 Task: Look for space in Santos, Brazil from 5th June, 2023 to 16th June, 2023 for 2 adults in price range Rs.7000 to Rs.15000. Place can be entire place with 1  bedroom having 1 bed and 1 bathroom. Property type can be hotel. Booking option can be shelf check-in. Required host language is Spanish.
Action: Mouse moved to (411, 112)
Screenshot: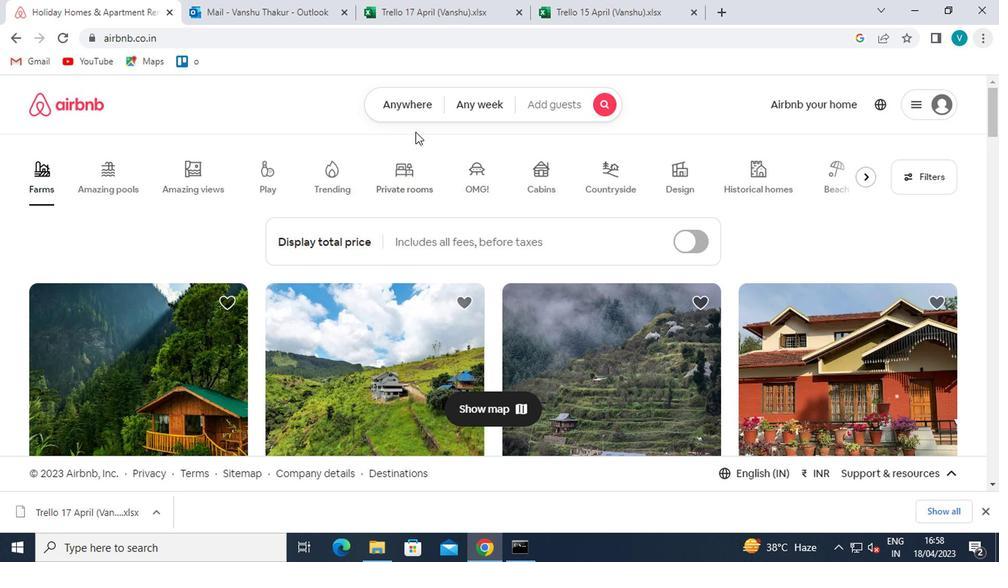 
Action: Mouse pressed left at (411, 112)
Screenshot: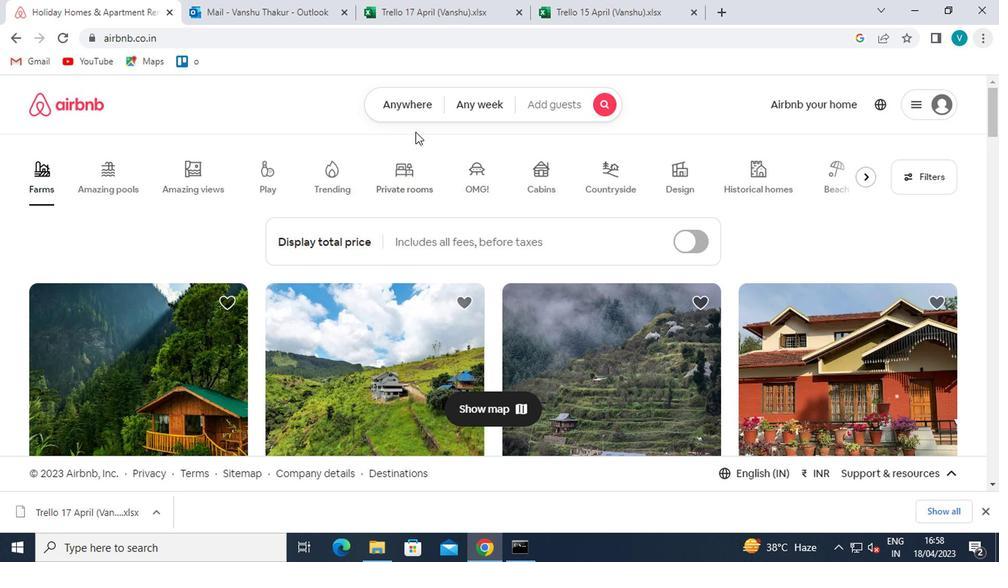 
Action: Mouse moved to (354, 166)
Screenshot: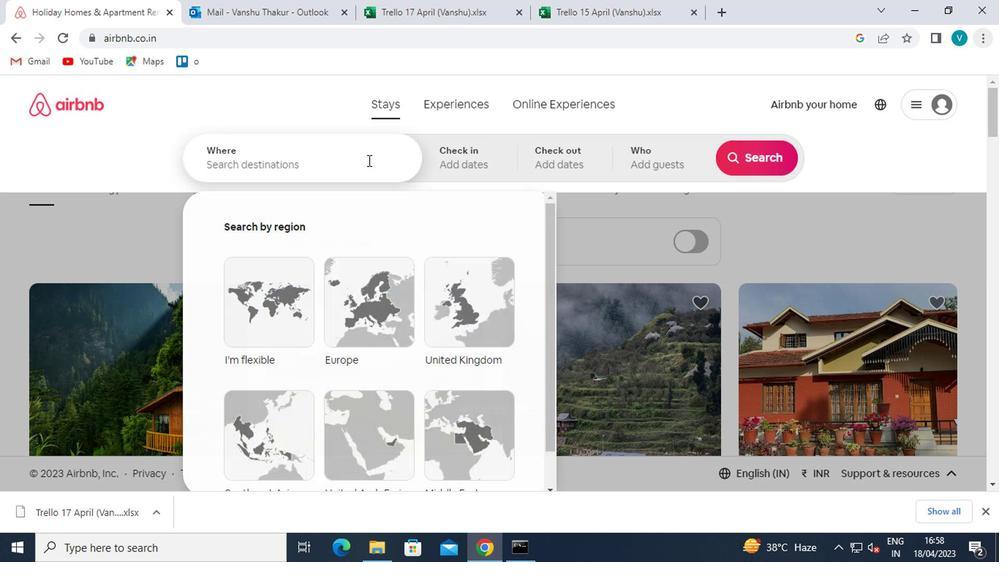 
Action: Mouse pressed left at (354, 166)
Screenshot: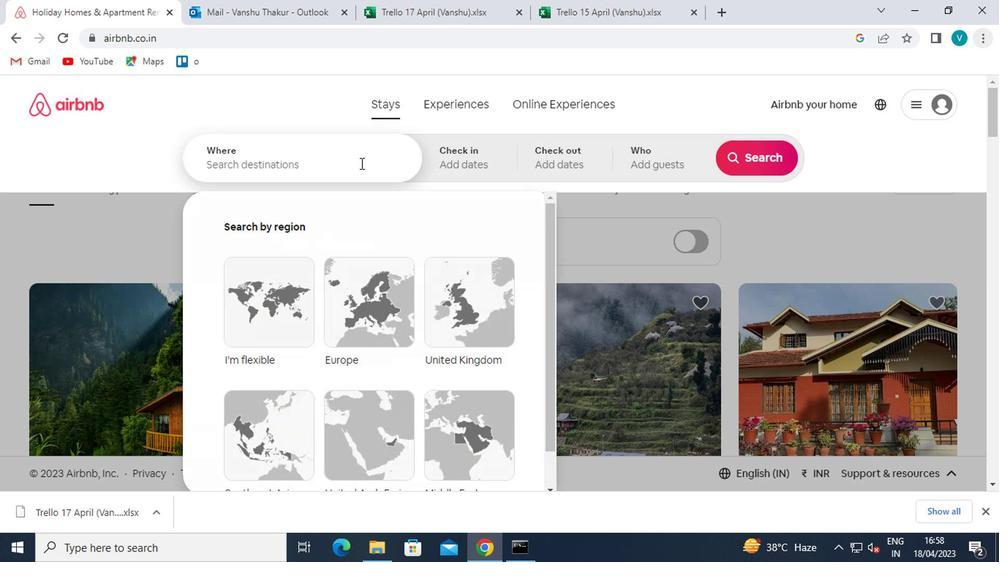 
Action: Key pressed <Key.shift>SANTOS
Screenshot: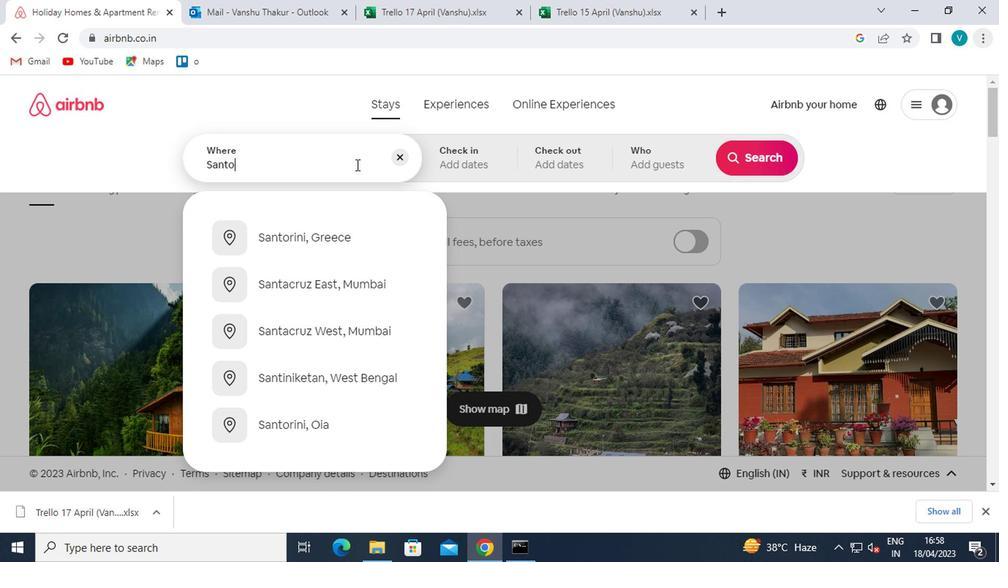 
Action: Mouse moved to (309, 245)
Screenshot: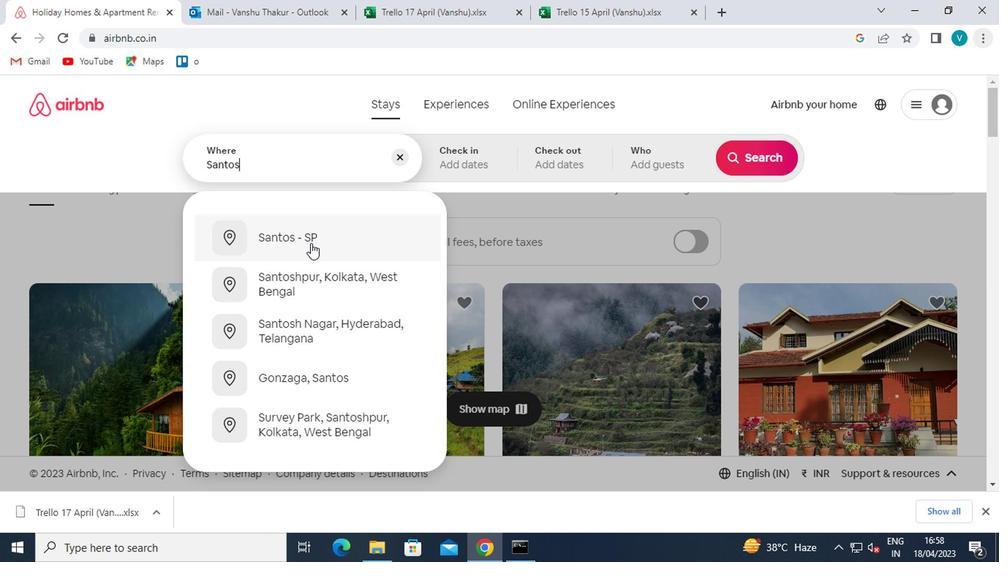 
Action: Mouse pressed left at (309, 245)
Screenshot: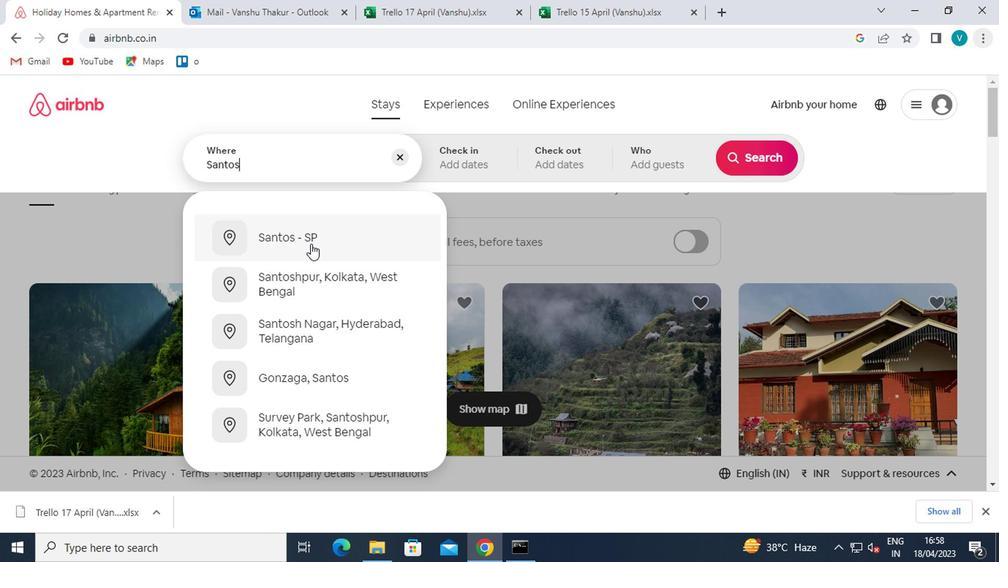 
Action: Mouse moved to (566, 167)
Screenshot: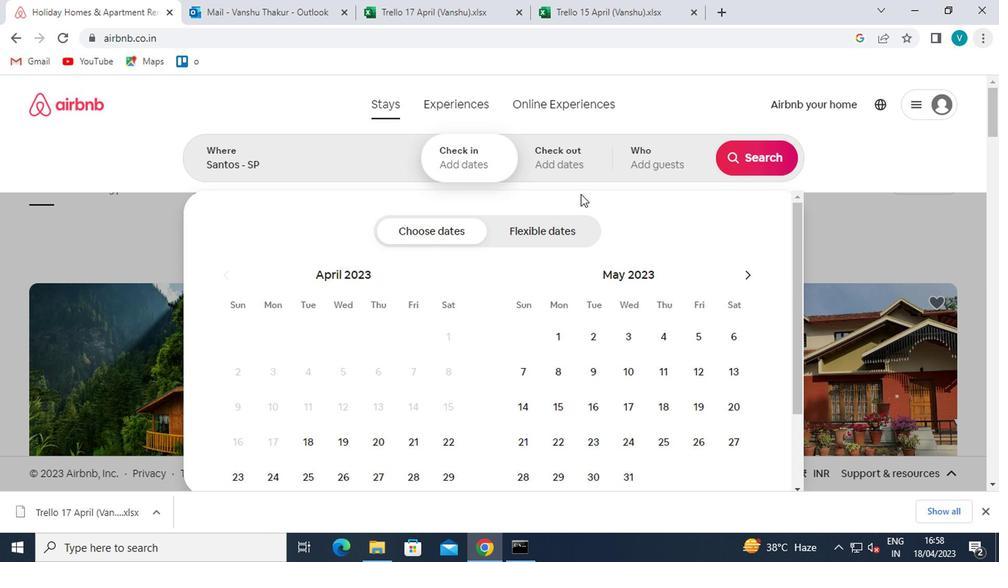 
Action: Mouse pressed left at (566, 167)
Screenshot: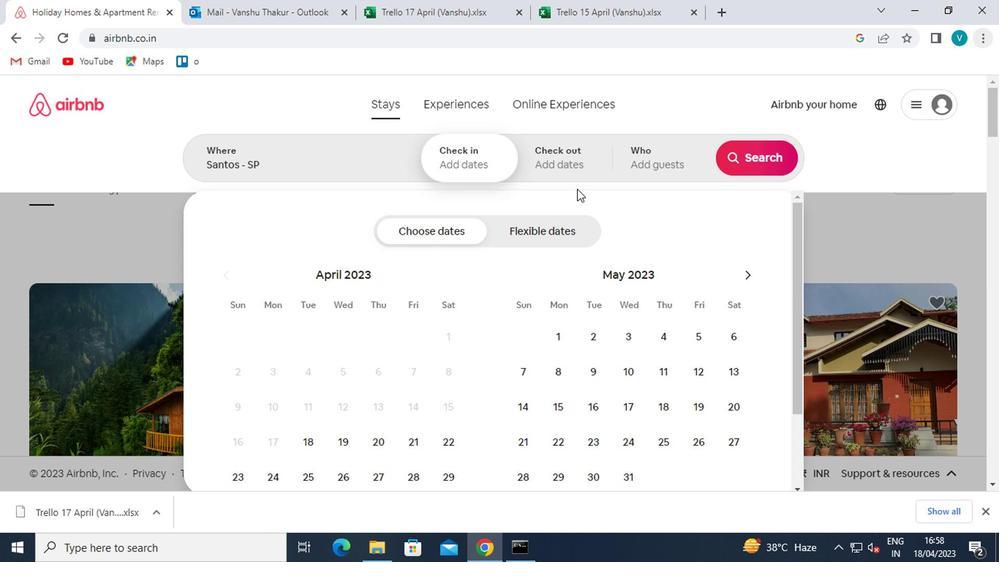 
Action: Mouse moved to (740, 270)
Screenshot: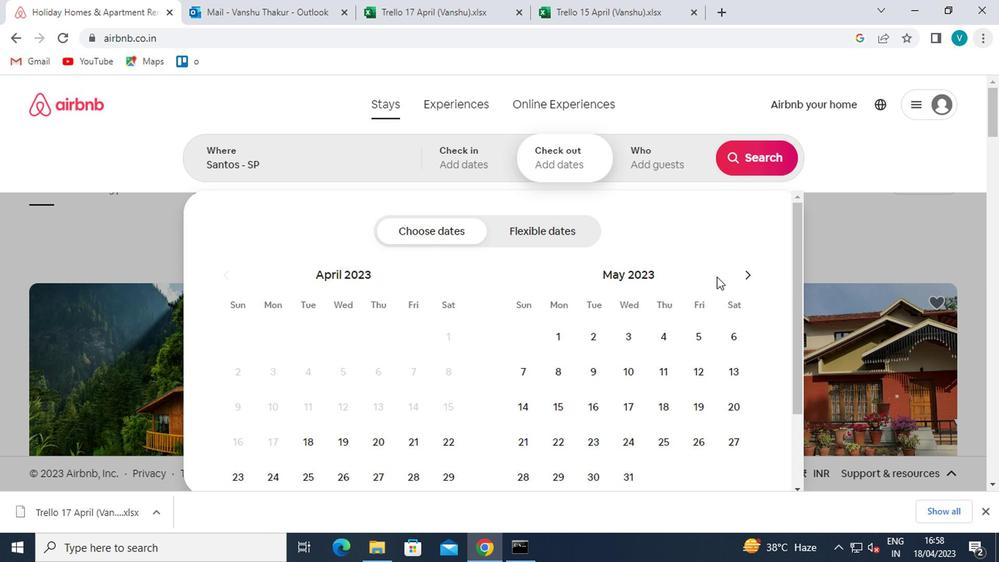 
Action: Mouse pressed left at (740, 270)
Screenshot: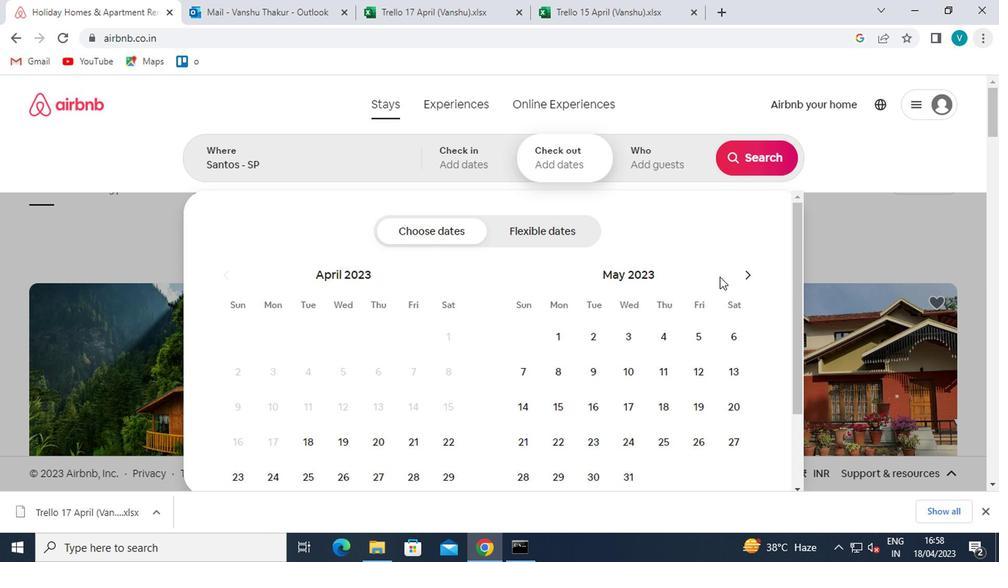 
Action: Mouse moved to (559, 370)
Screenshot: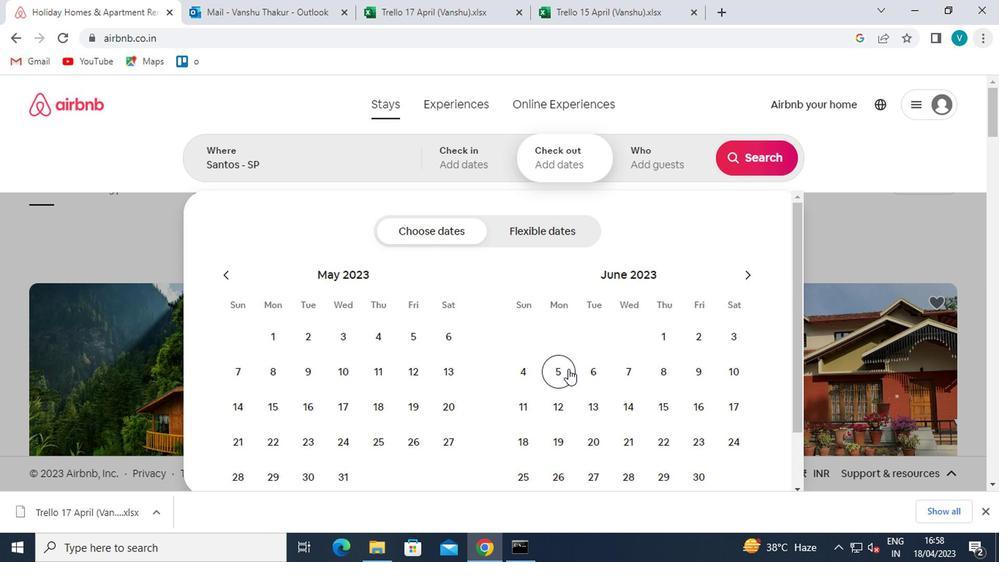
Action: Mouse pressed left at (559, 370)
Screenshot: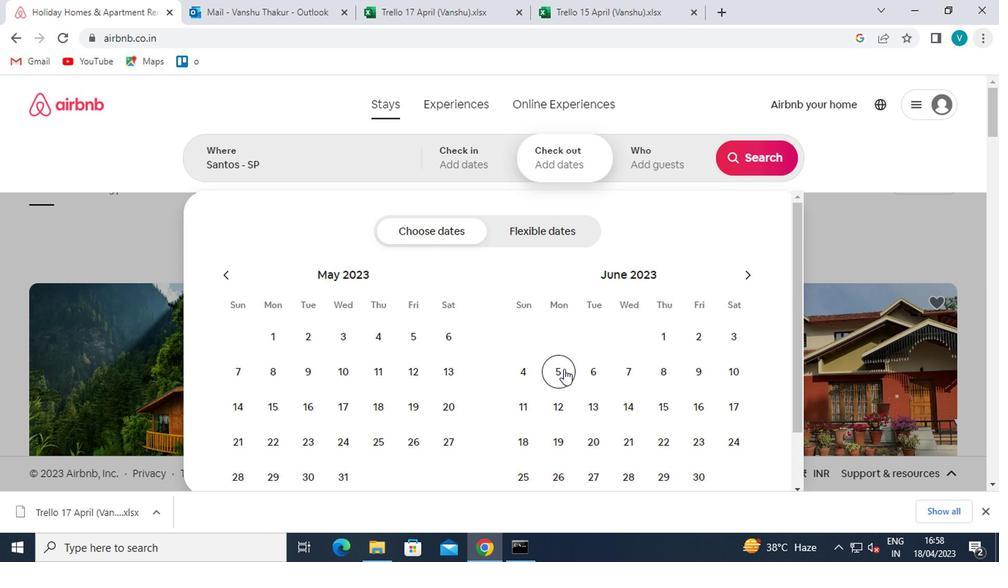 
Action: Mouse moved to (688, 404)
Screenshot: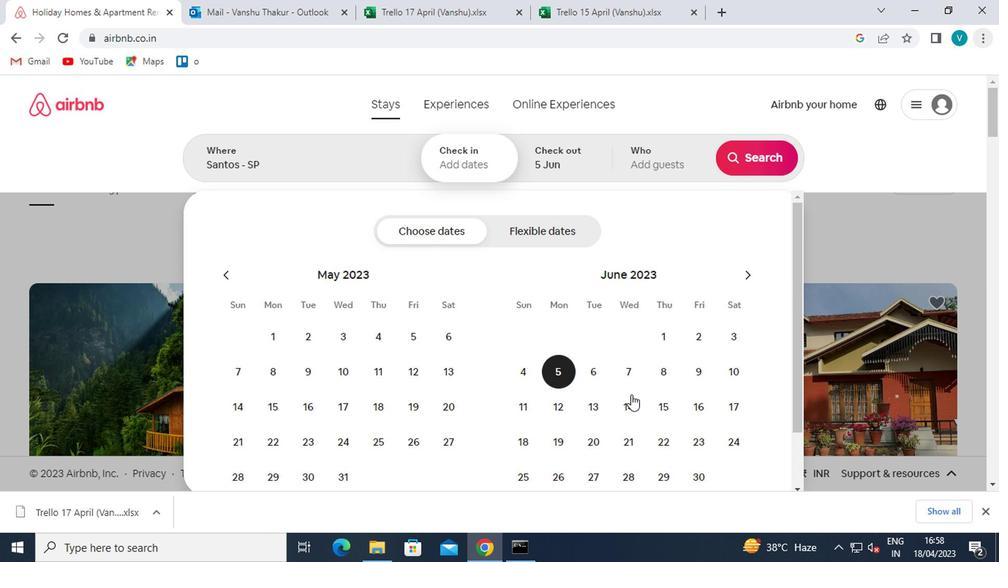 
Action: Mouse pressed left at (688, 404)
Screenshot: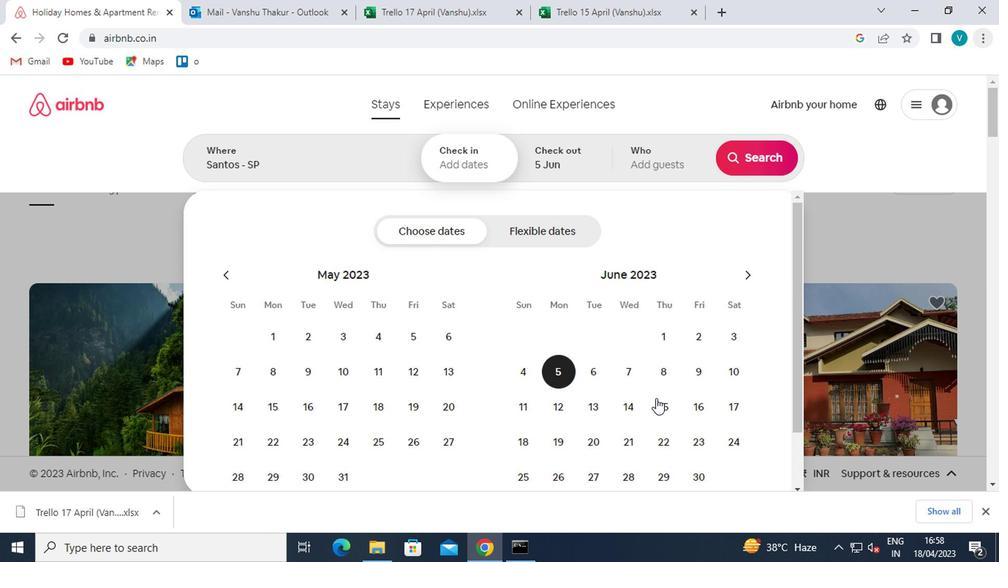 
Action: Mouse moved to (671, 157)
Screenshot: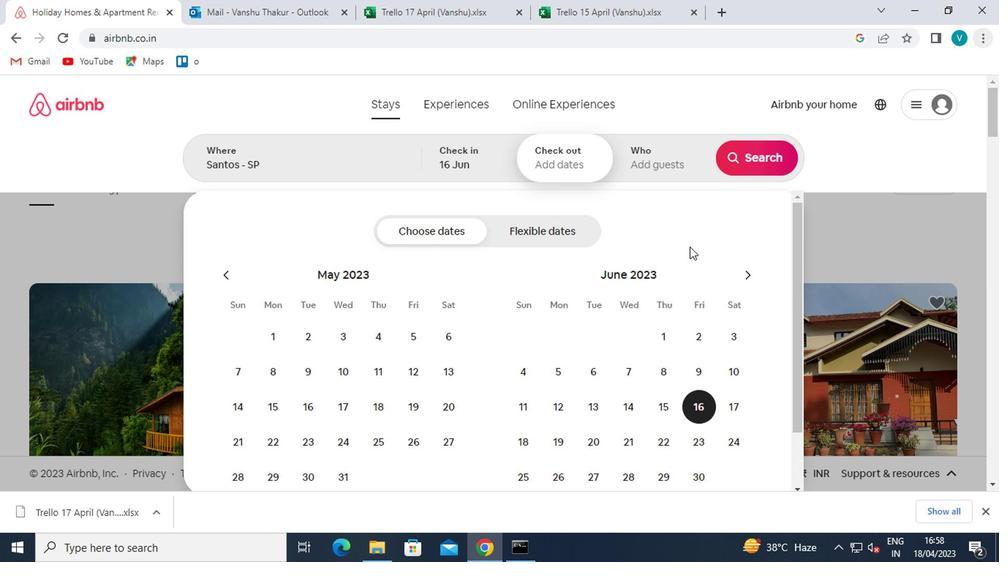 
Action: Mouse pressed left at (671, 157)
Screenshot: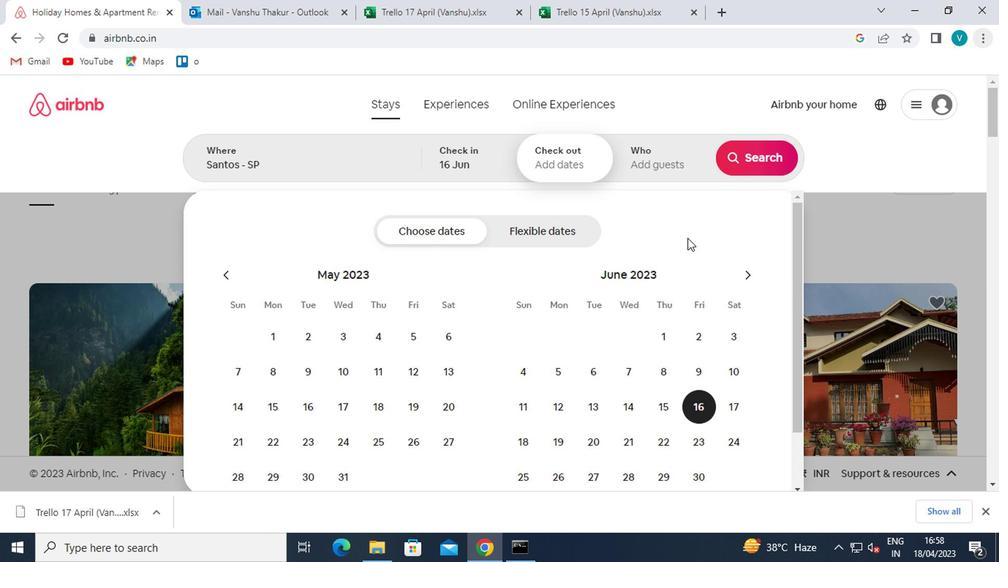 
Action: Mouse moved to (761, 236)
Screenshot: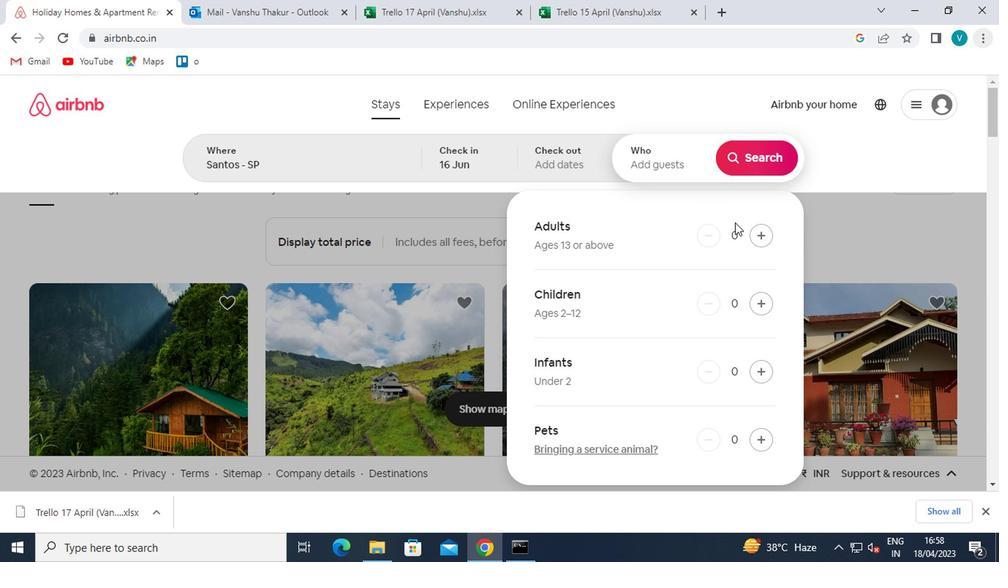 
Action: Mouse pressed left at (761, 236)
Screenshot: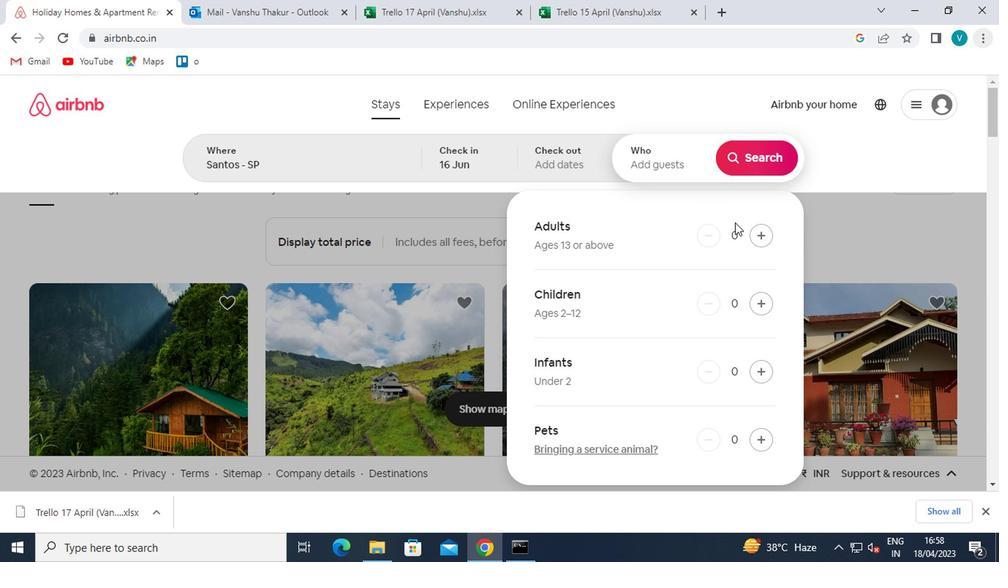 
Action: Mouse pressed left at (761, 236)
Screenshot: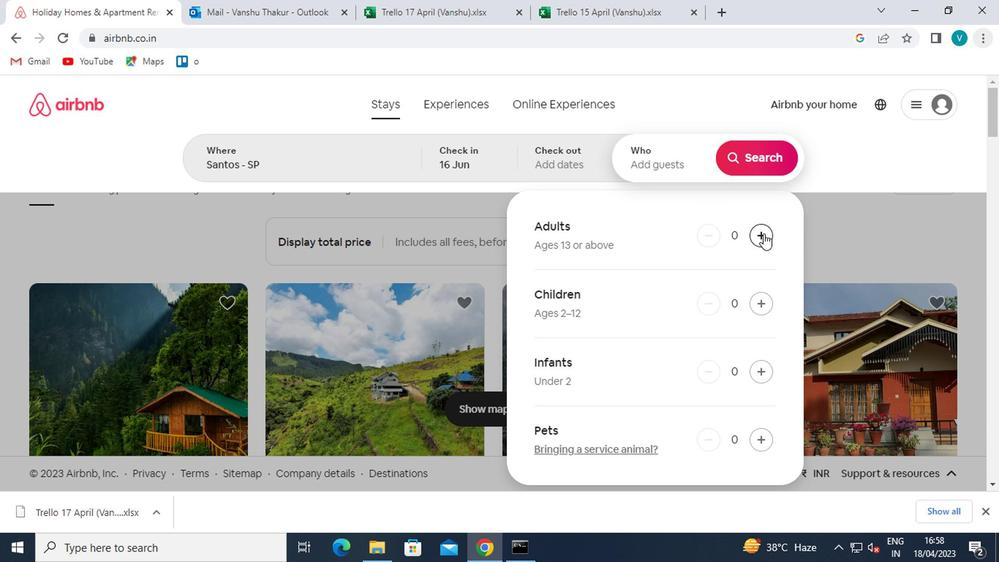 
Action: Mouse moved to (755, 167)
Screenshot: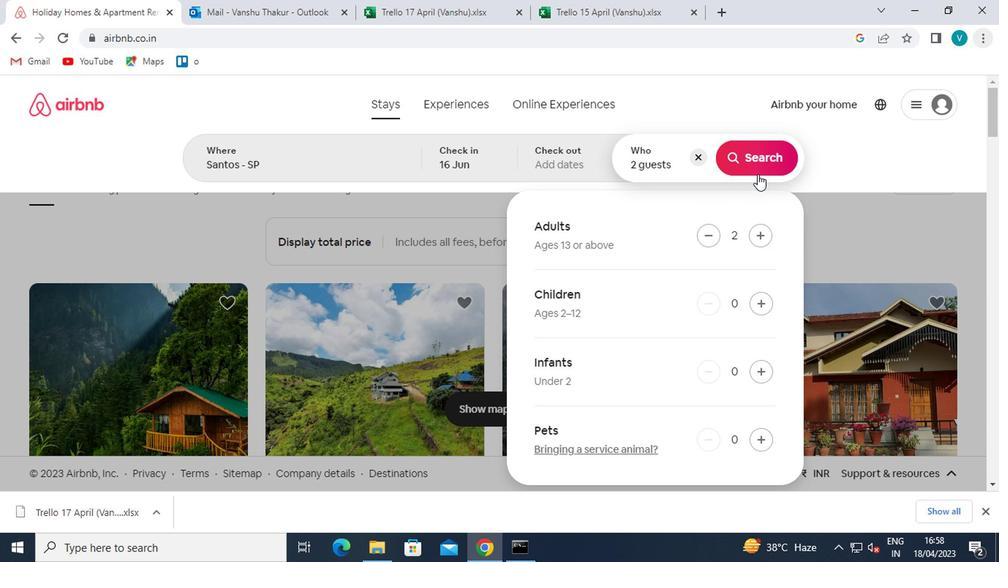 
Action: Mouse pressed left at (755, 167)
Screenshot: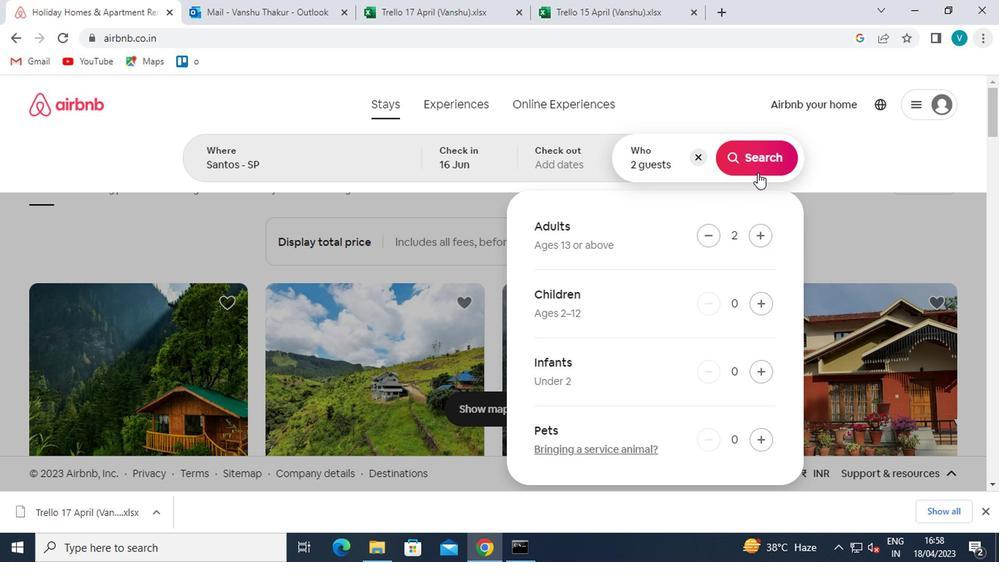 
Action: Mouse moved to (916, 169)
Screenshot: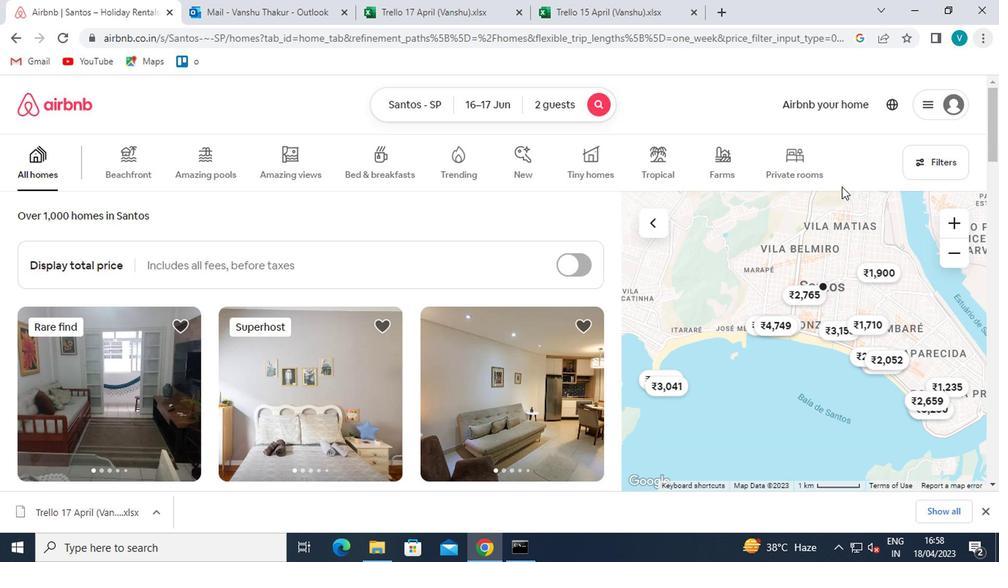 
Action: Mouse pressed left at (916, 169)
Screenshot: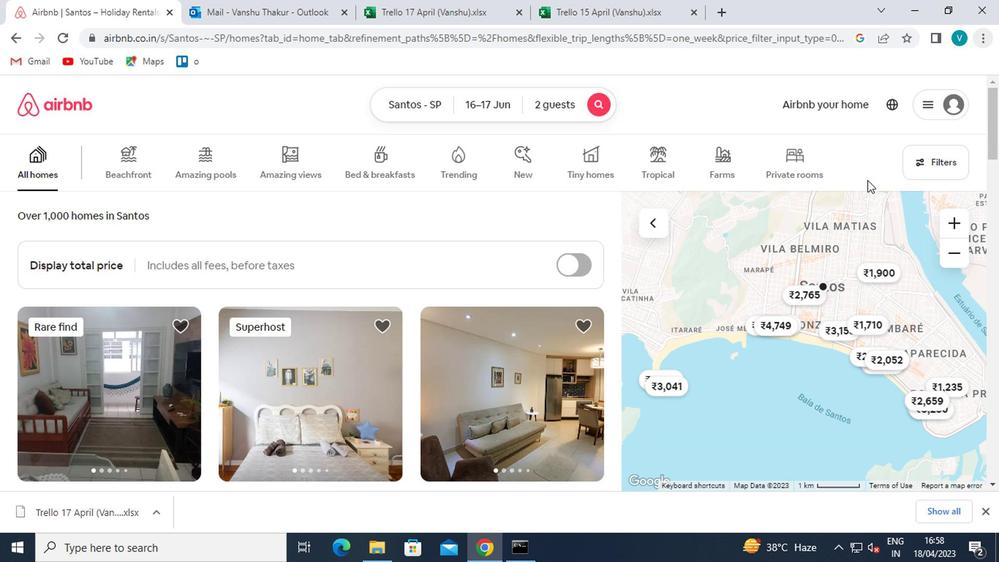 
Action: Mouse moved to (334, 347)
Screenshot: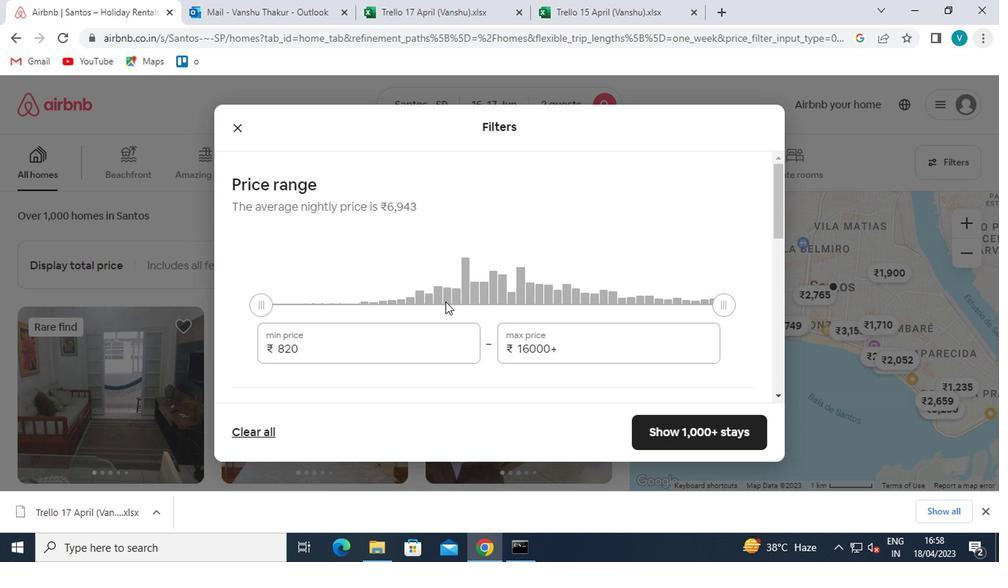 
Action: Mouse pressed left at (334, 347)
Screenshot: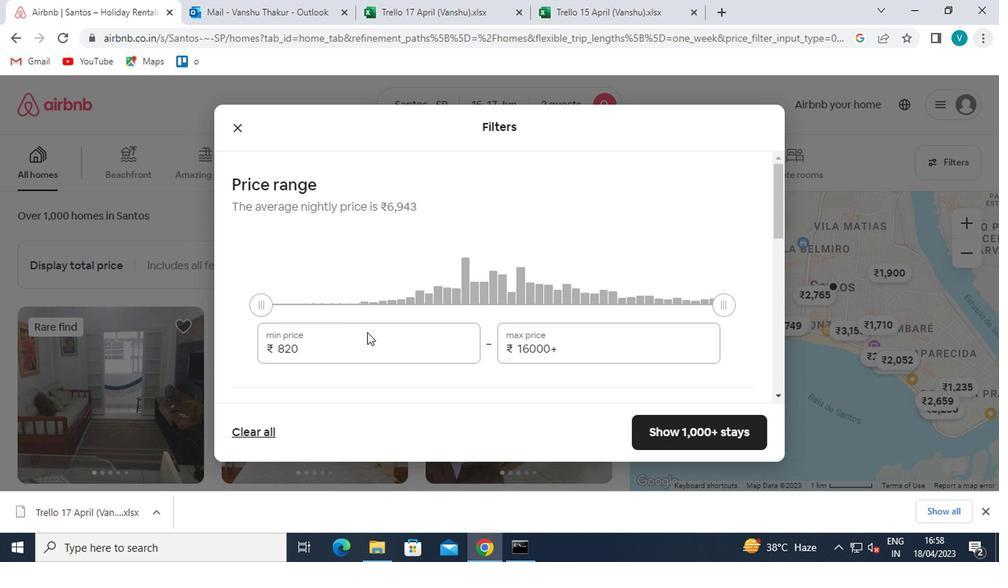 
Action: Mouse moved to (325, 345)
Screenshot: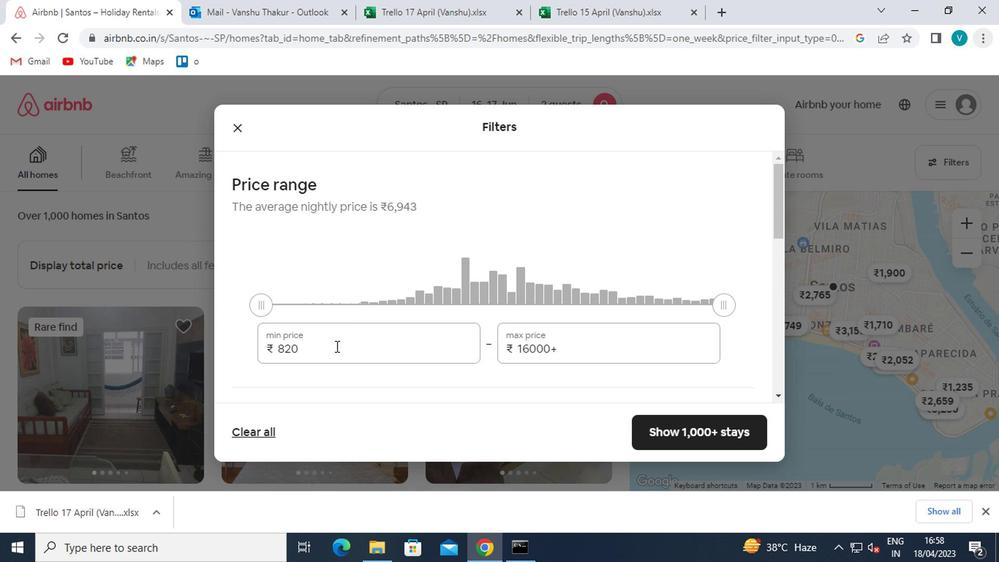 
Action: Key pressed <Key.backspace><Key.backspace><Key.backspace>7000
Screenshot: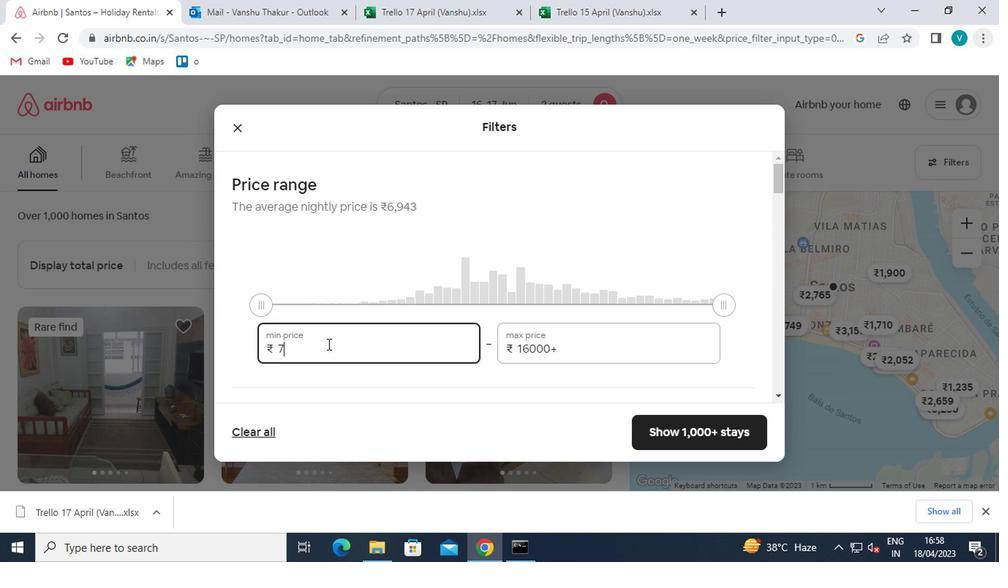 
Action: Mouse moved to (568, 354)
Screenshot: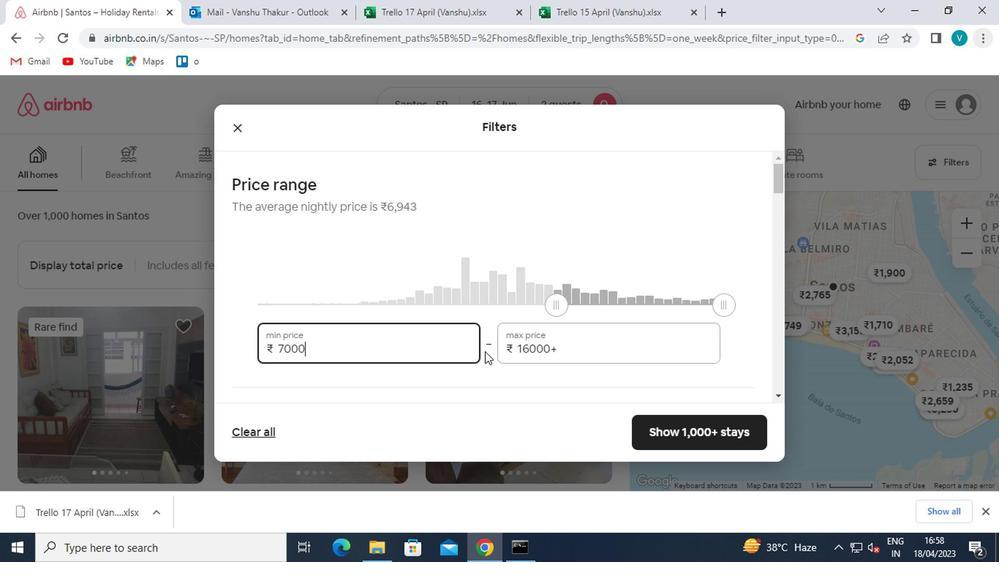 
Action: Mouse pressed left at (568, 354)
Screenshot: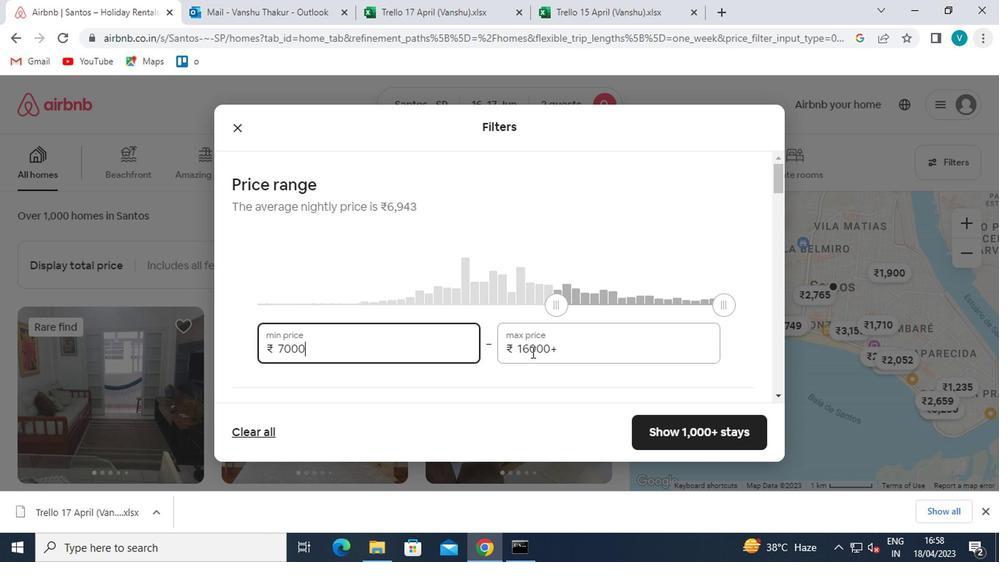 
Action: Mouse moved to (428, 276)
Screenshot: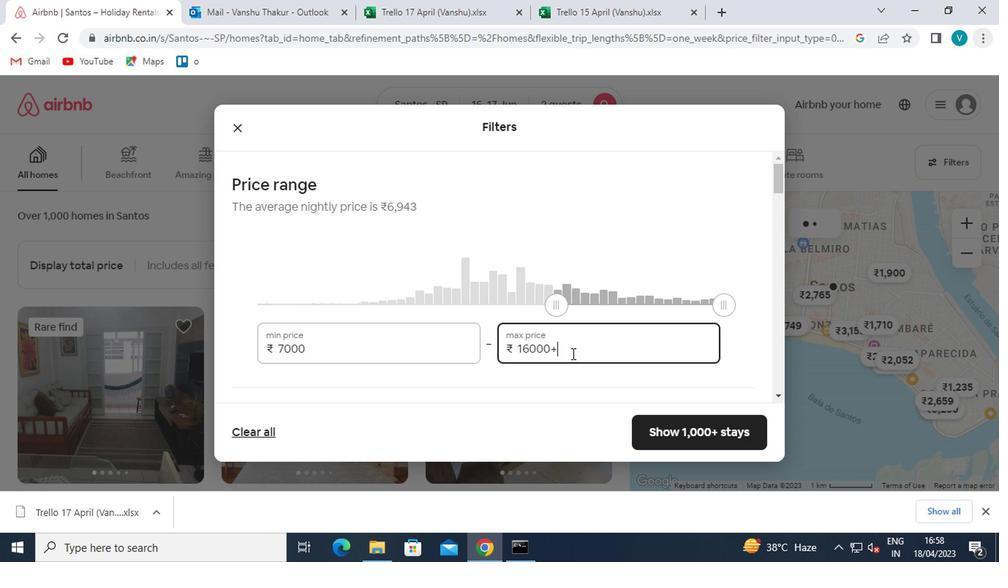 
Action: Key pressed <Key.backspace><Key.backspace><Key.backspace><Key.backspace><Key.backspace><Key.backspace>15000
Screenshot: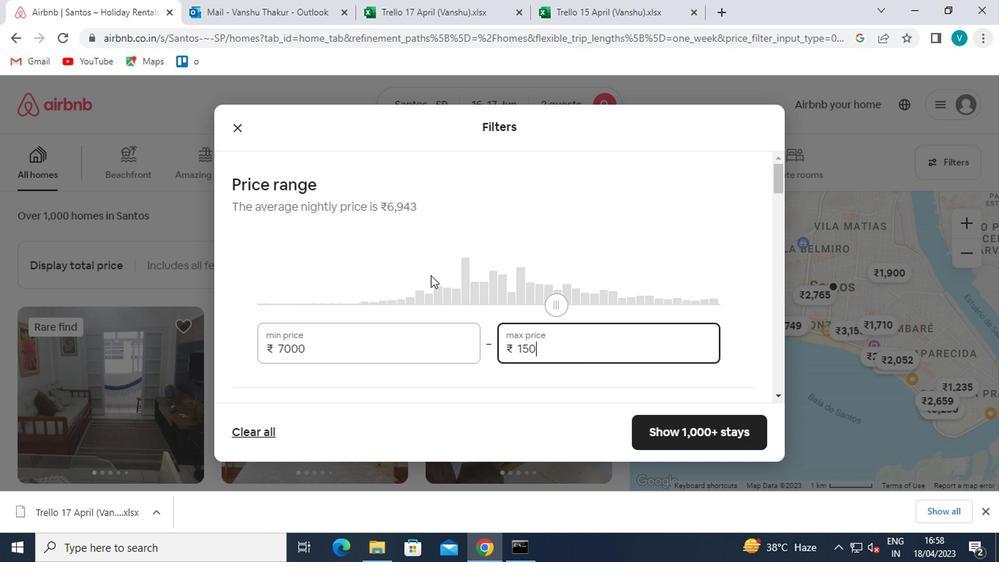 
Action: Mouse moved to (427, 275)
Screenshot: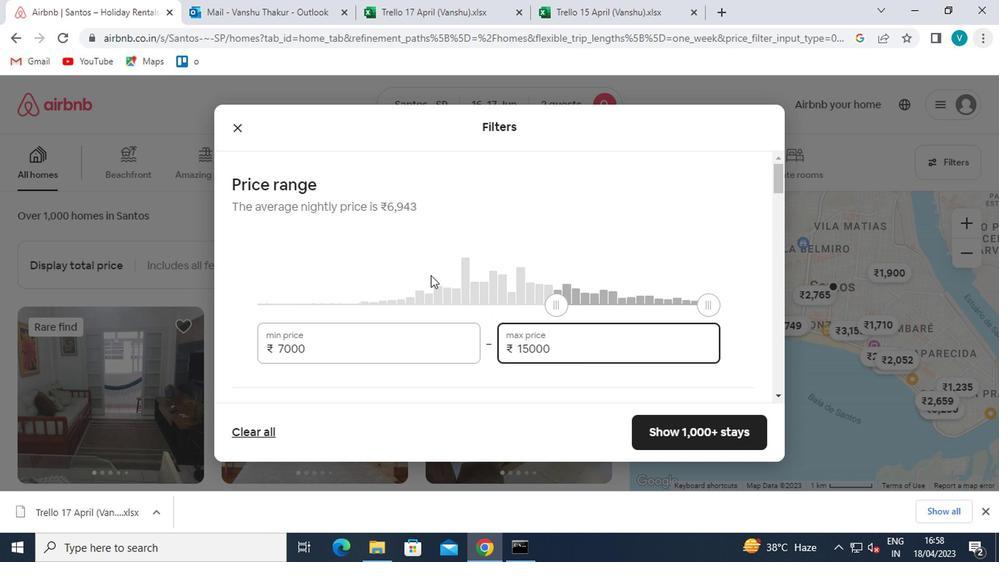 
Action: Mouse scrolled (427, 274) with delta (0, 0)
Screenshot: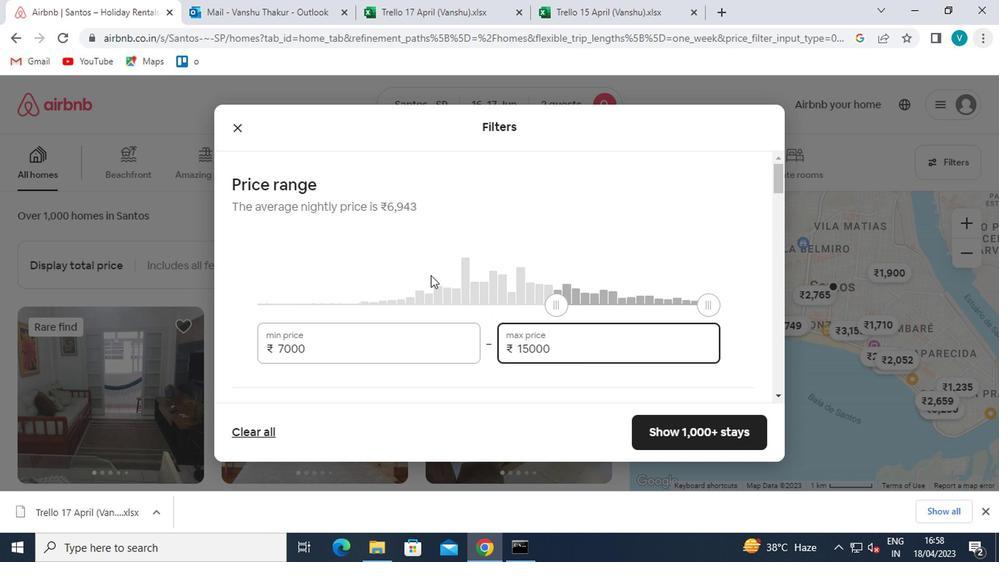 
Action: Mouse scrolled (427, 274) with delta (0, 0)
Screenshot: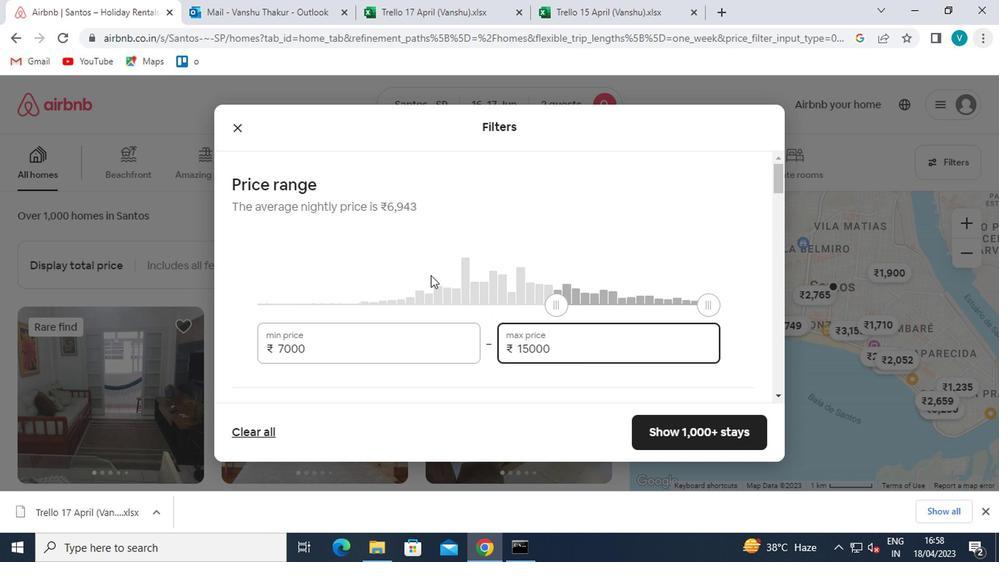 
Action: Mouse moved to (236, 321)
Screenshot: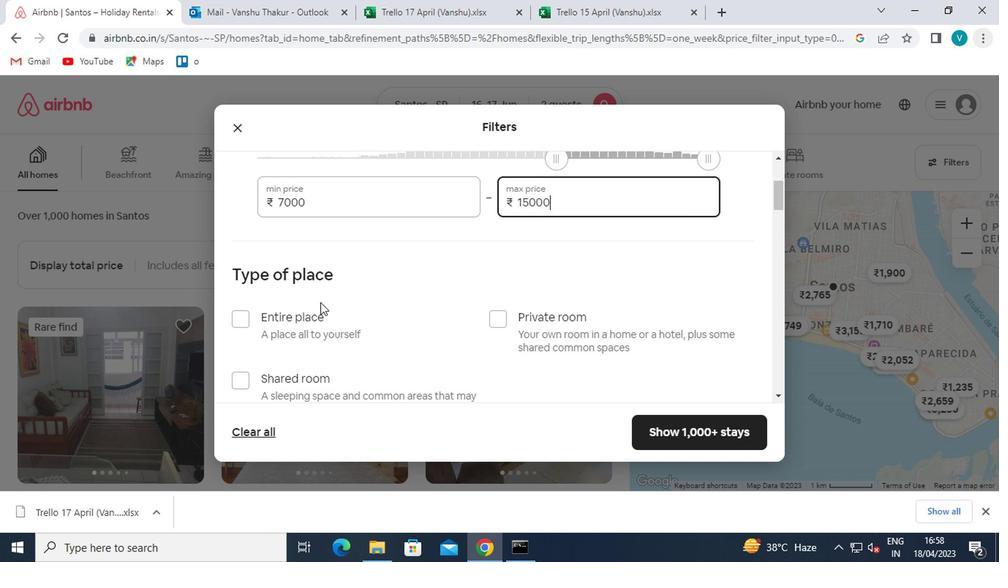 
Action: Mouse pressed left at (236, 321)
Screenshot: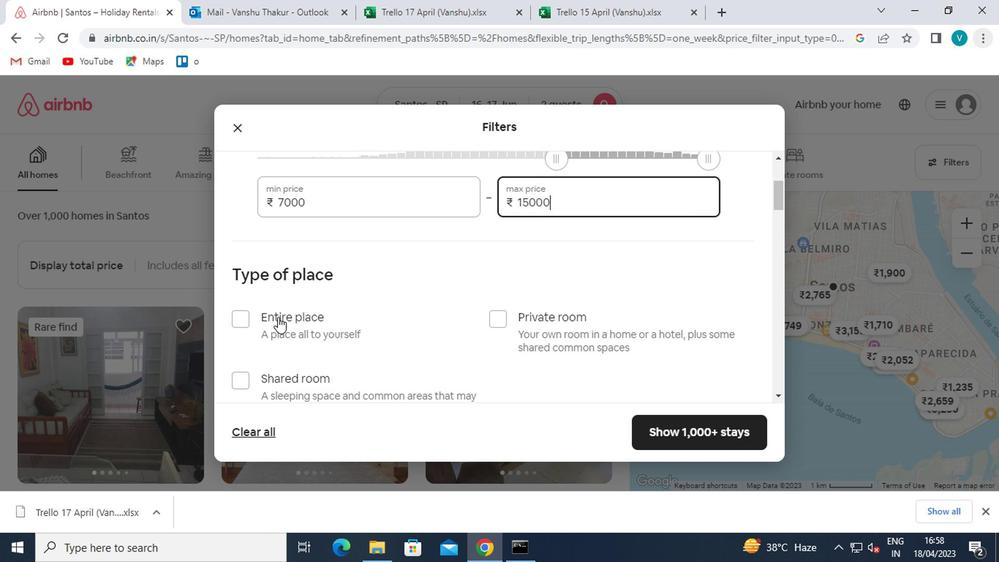 
Action: Mouse moved to (239, 321)
Screenshot: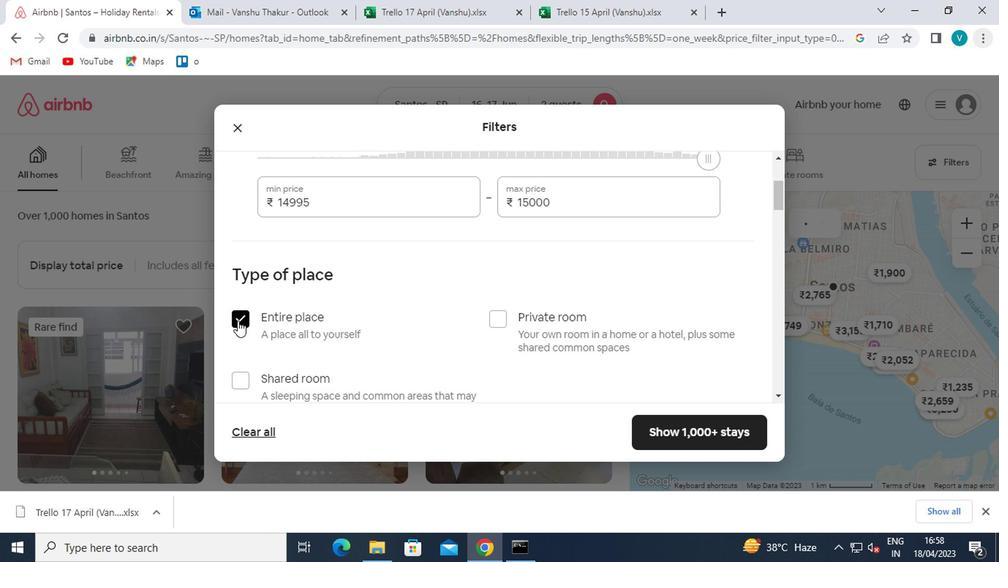
Action: Mouse scrolled (239, 321) with delta (0, 0)
Screenshot: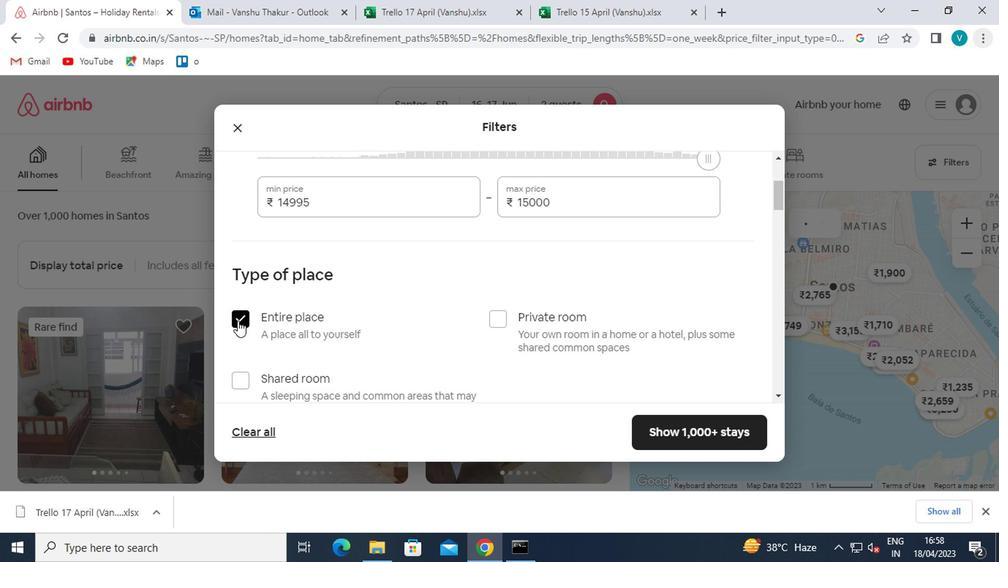 
Action: Mouse moved to (239, 322)
Screenshot: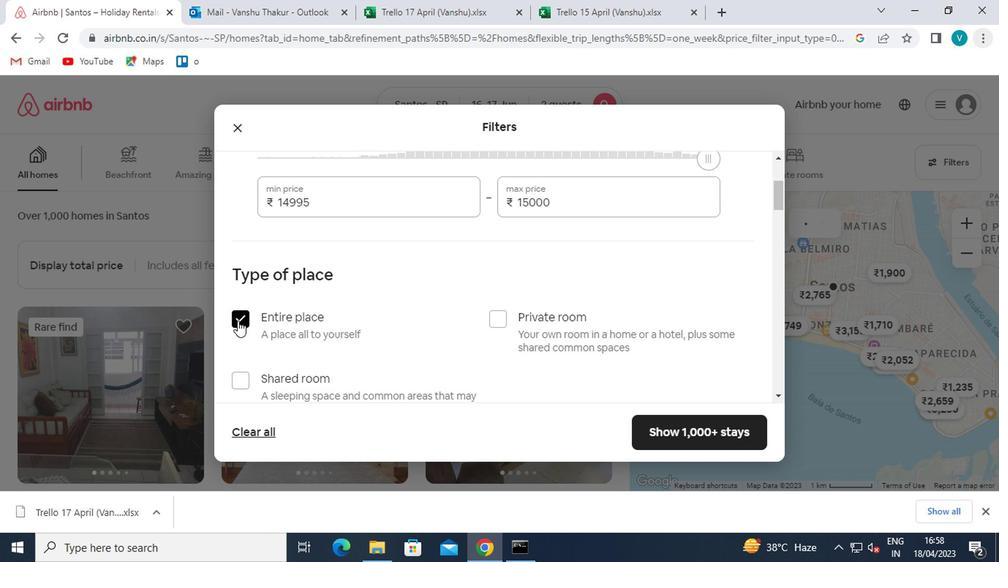 
Action: Mouse scrolled (239, 321) with delta (0, -1)
Screenshot: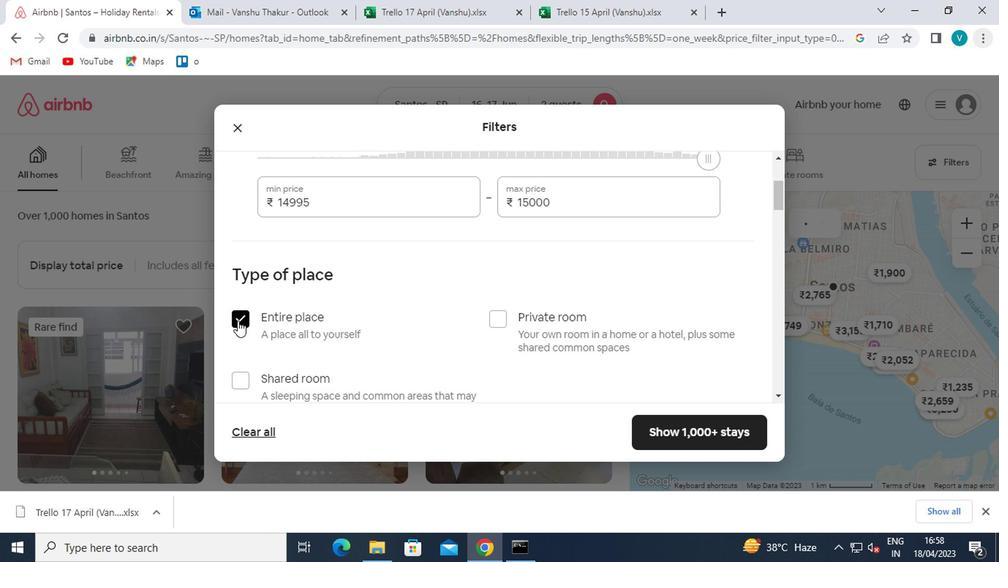 
Action: Mouse moved to (249, 343)
Screenshot: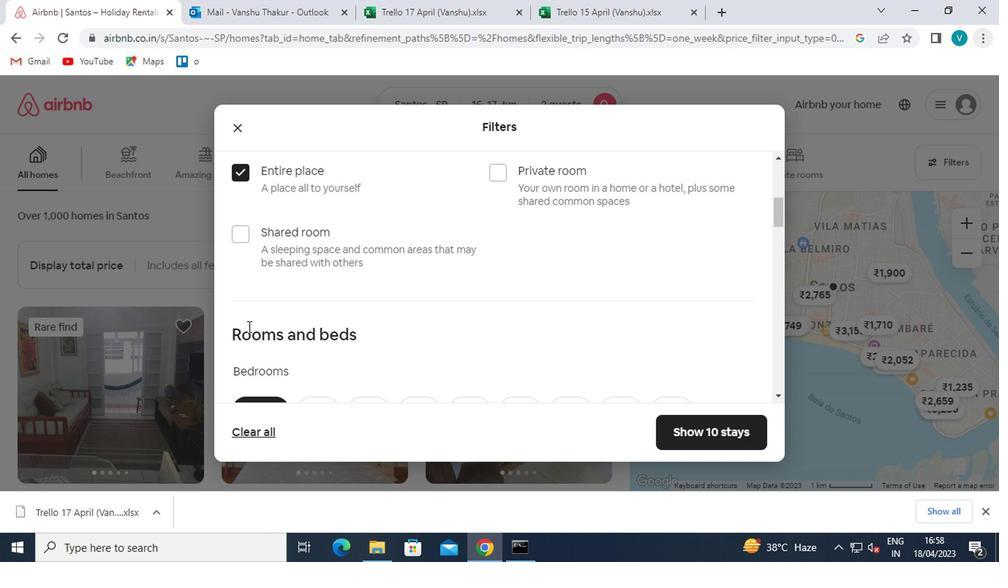 
Action: Mouse scrolled (249, 342) with delta (0, 0)
Screenshot: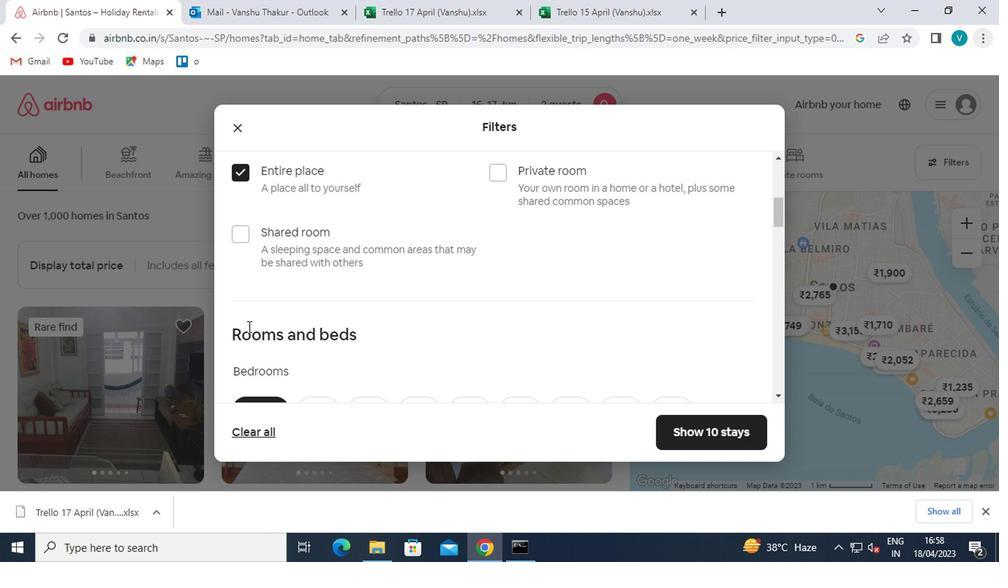 
Action: Mouse moved to (250, 343)
Screenshot: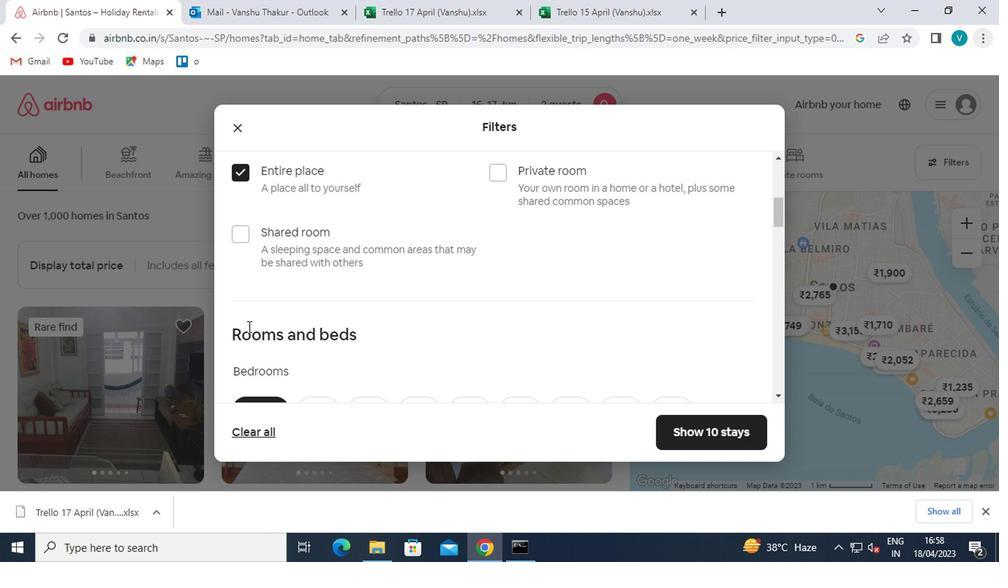 
Action: Mouse scrolled (250, 343) with delta (0, 0)
Screenshot: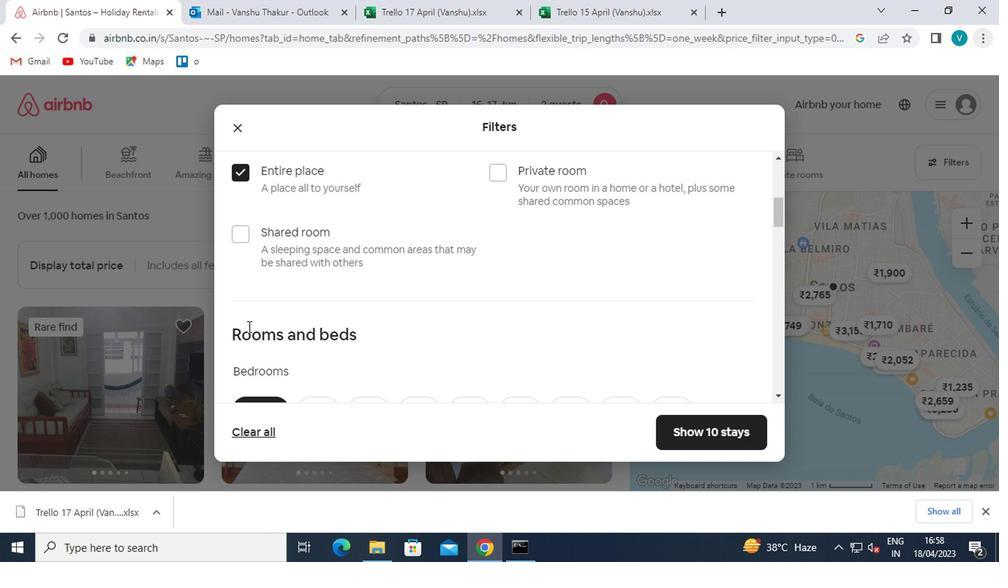 
Action: Mouse moved to (312, 268)
Screenshot: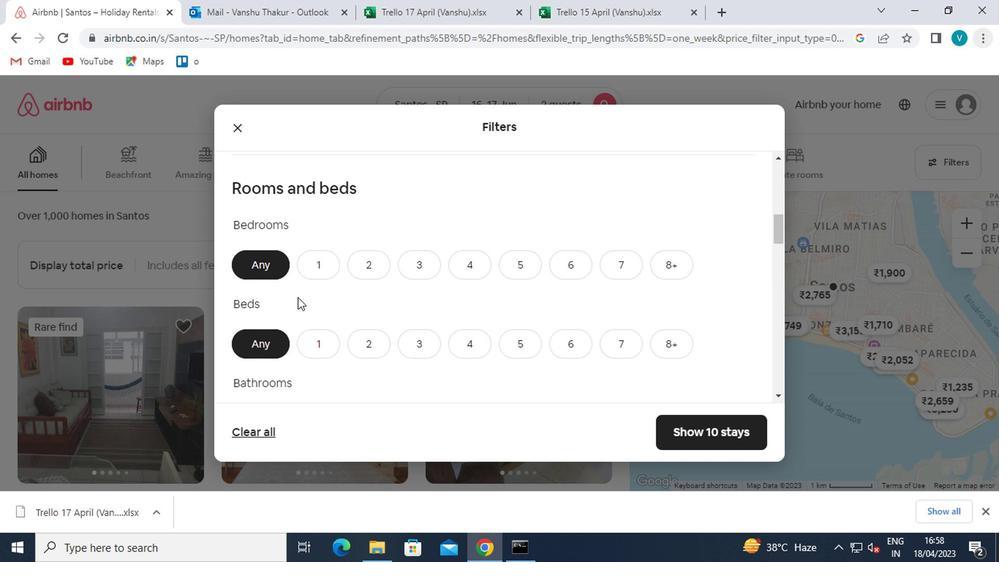 
Action: Mouse pressed left at (312, 268)
Screenshot: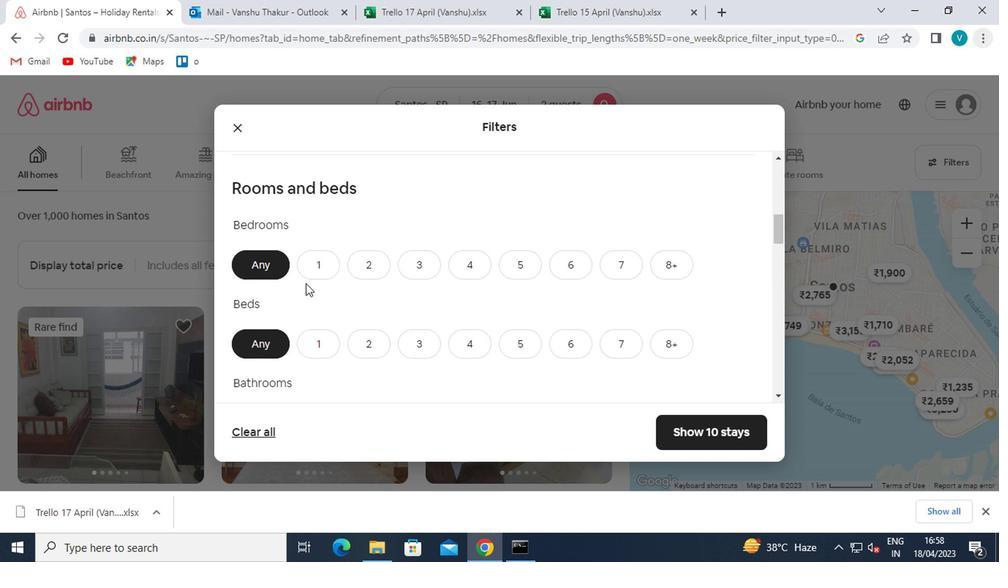 
Action: Mouse moved to (318, 337)
Screenshot: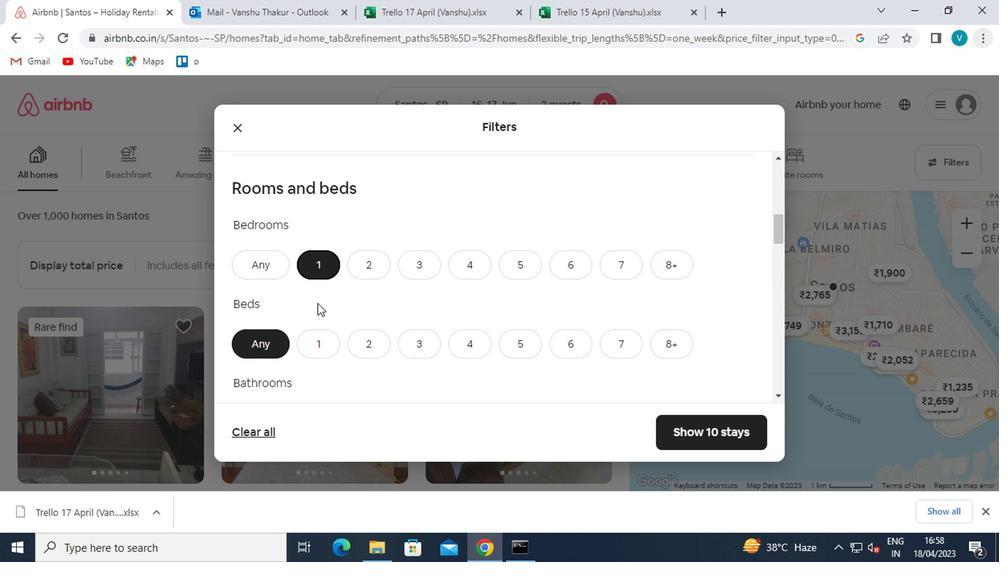 
Action: Mouse pressed left at (318, 337)
Screenshot: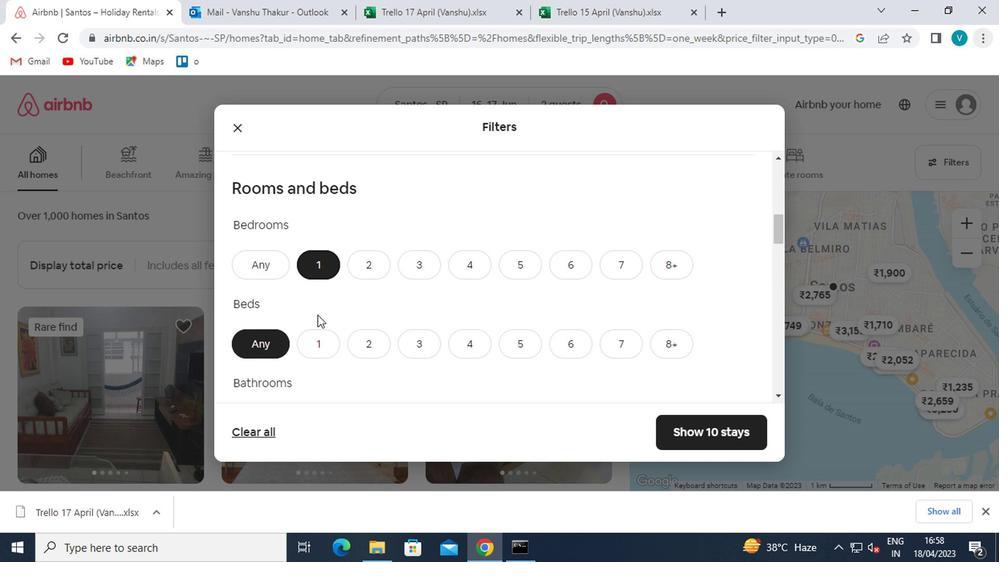 
Action: Mouse scrolled (318, 337) with delta (0, 0)
Screenshot: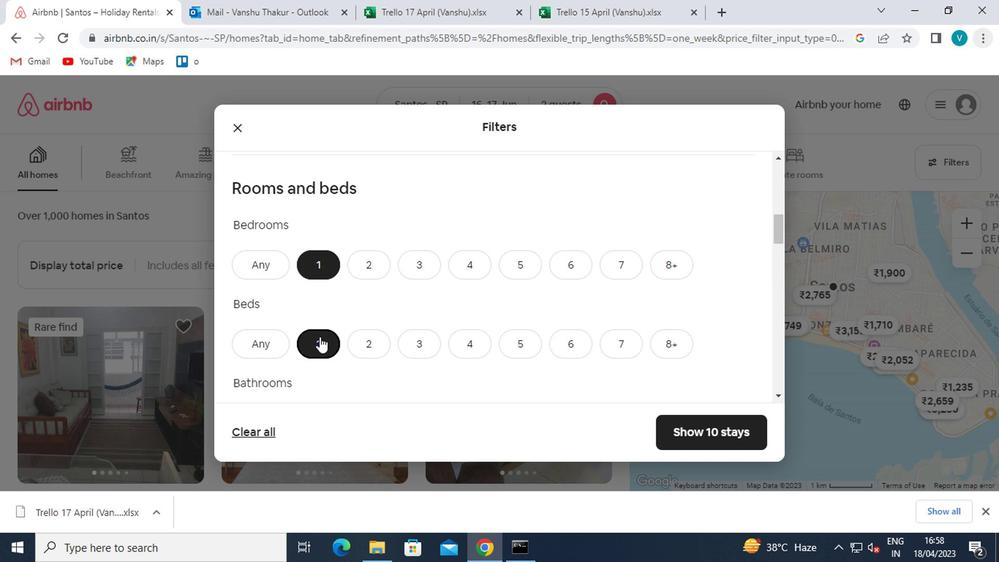 
Action: Mouse scrolled (318, 337) with delta (0, 0)
Screenshot: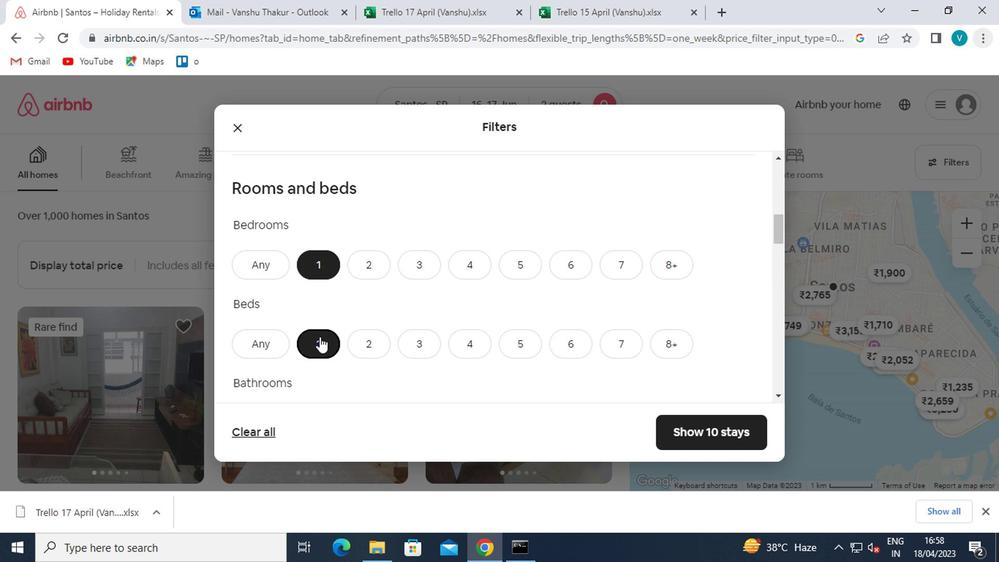 
Action: Mouse moved to (317, 279)
Screenshot: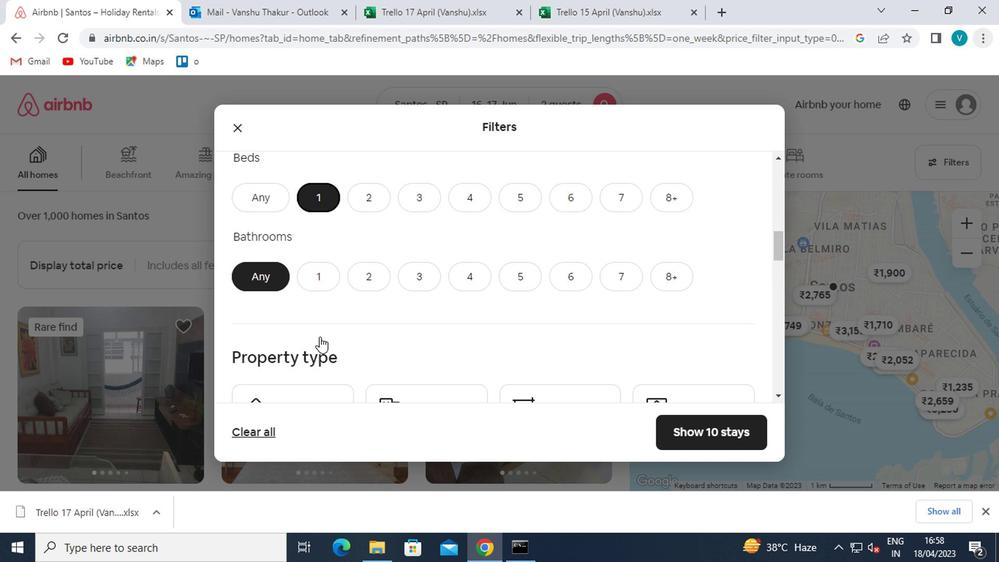 
Action: Mouse pressed left at (317, 279)
Screenshot: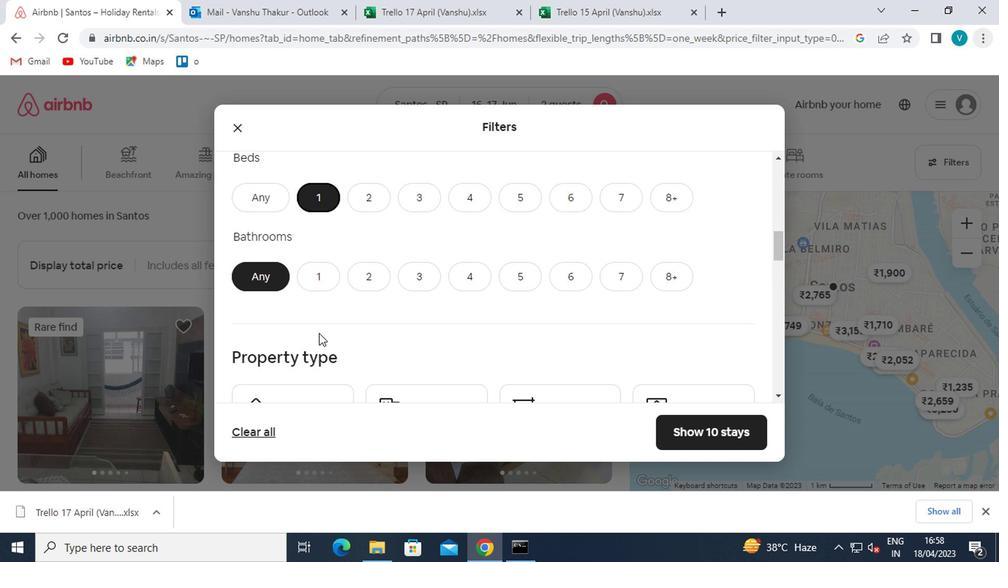 
Action: Mouse scrolled (317, 278) with delta (0, 0)
Screenshot: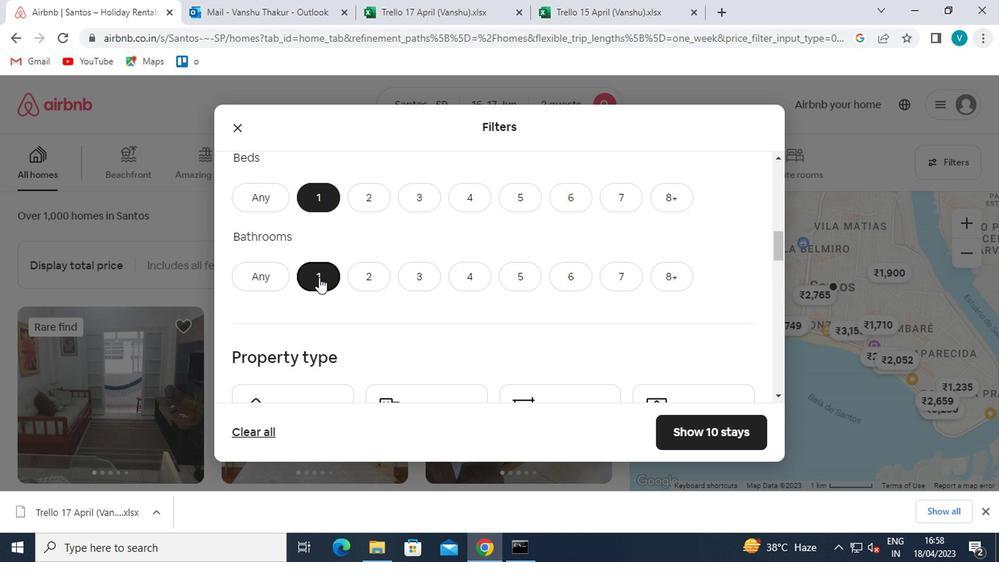 
Action: Mouse moved to (317, 278)
Screenshot: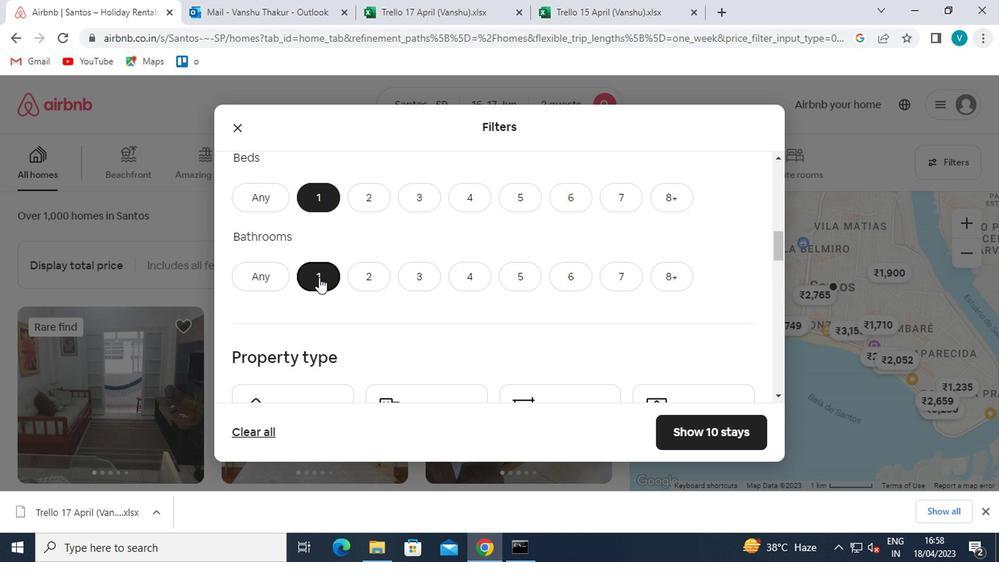 
Action: Mouse scrolled (317, 277) with delta (0, -1)
Screenshot: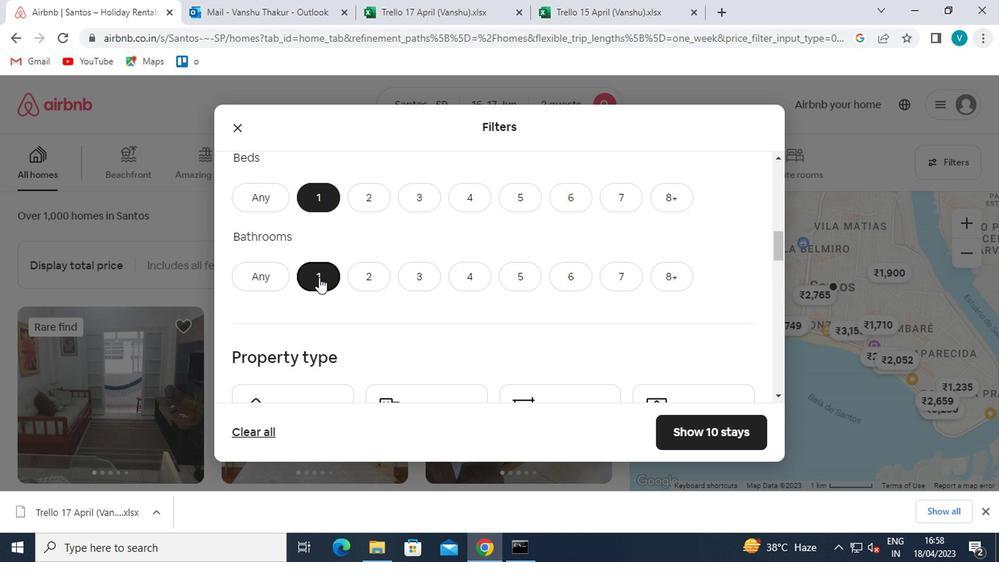 
Action: Mouse scrolled (317, 277) with delta (0, -1)
Screenshot: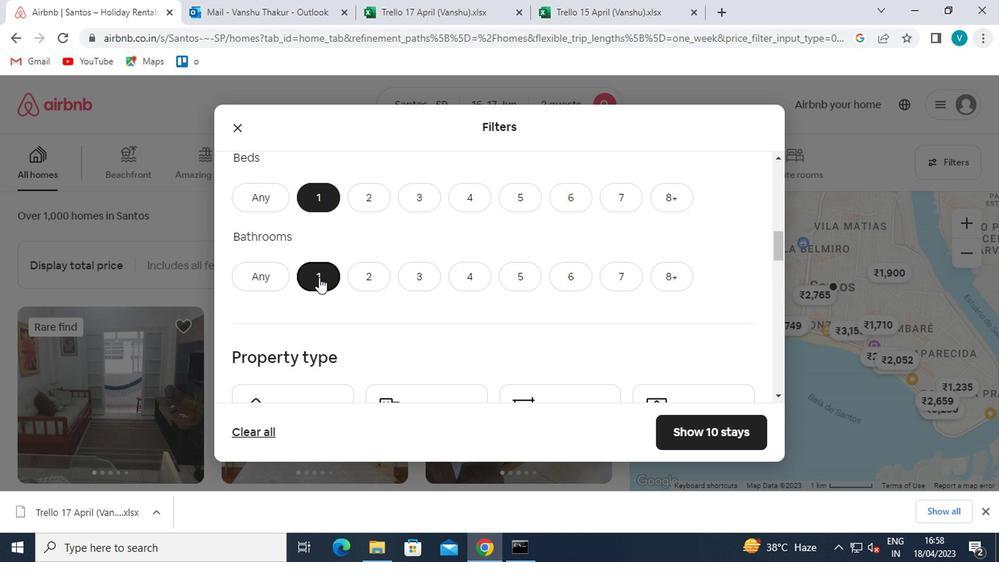 
Action: Mouse scrolled (317, 277) with delta (0, -1)
Screenshot: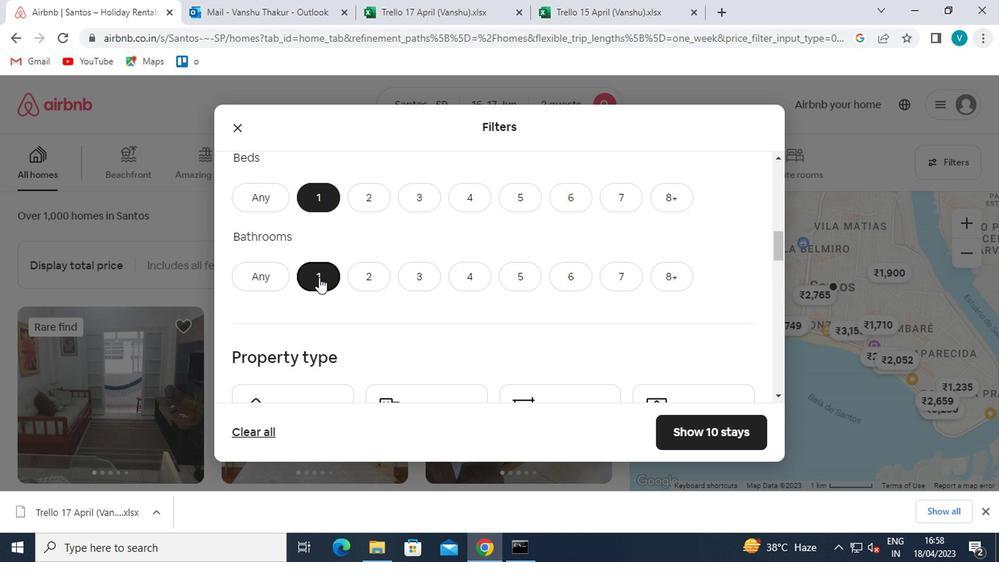 
Action: Mouse moved to (318, 278)
Screenshot: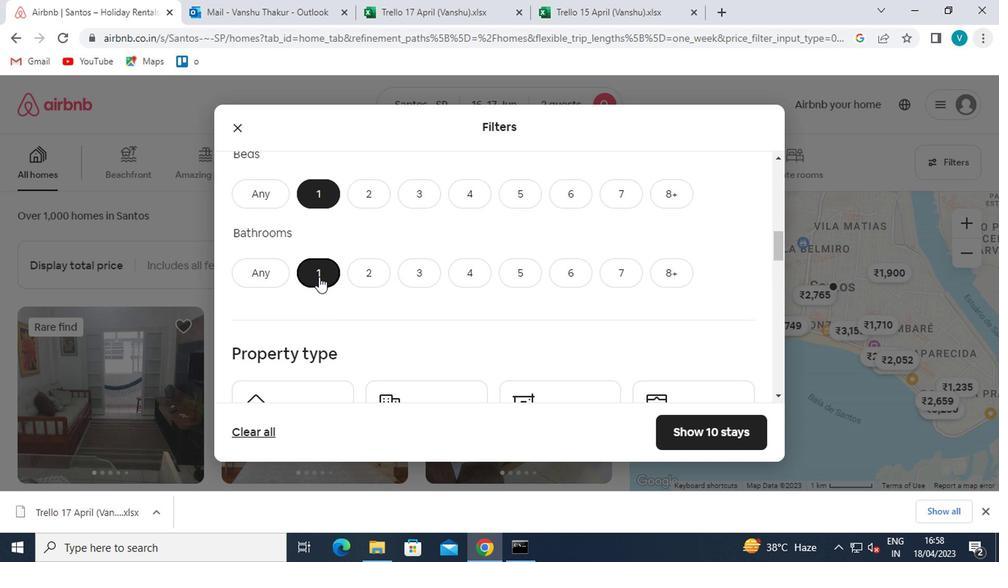 
Action: Mouse scrolled (318, 279) with delta (0, 0)
Screenshot: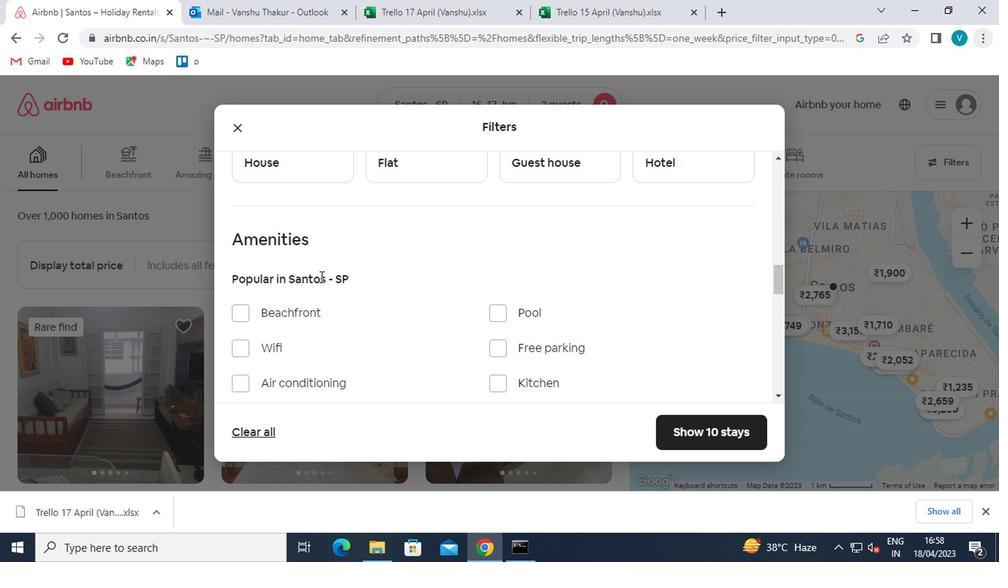 
Action: Mouse scrolled (318, 279) with delta (0, 0)
Screenshot: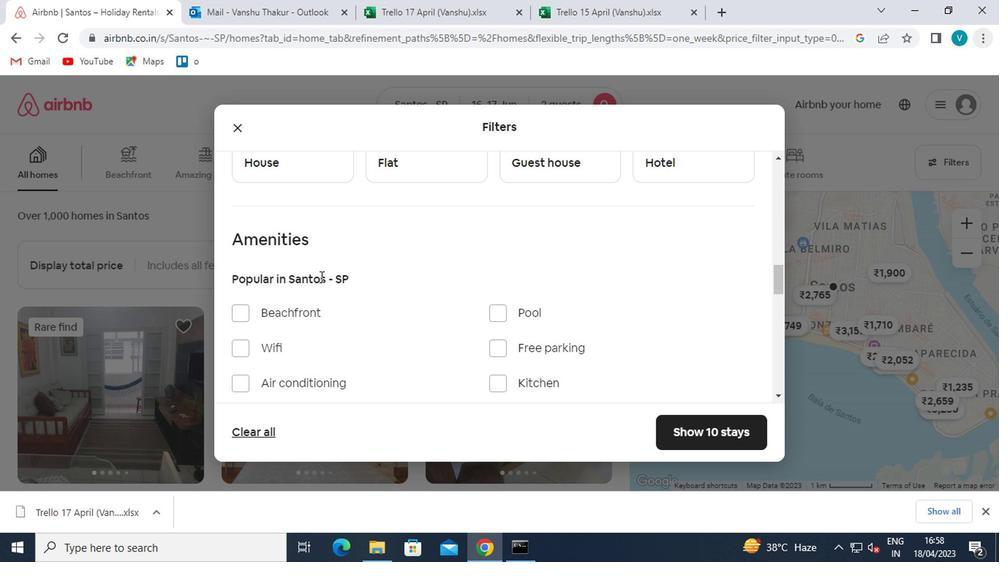 
Action: Mouse moved to (654, 292)
Screenshot: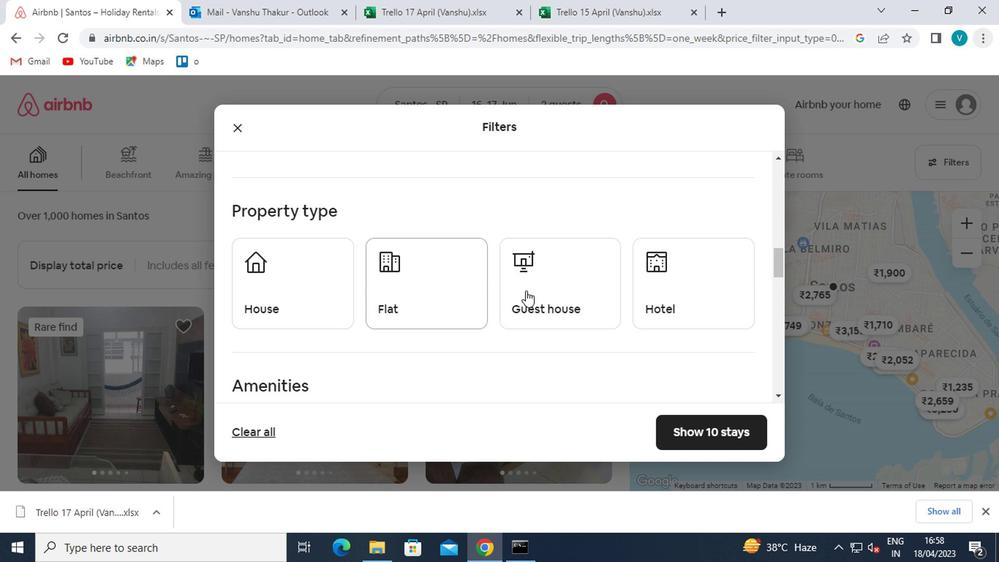 
Action: Mouse pressed left at (654, 292)
Screenshot: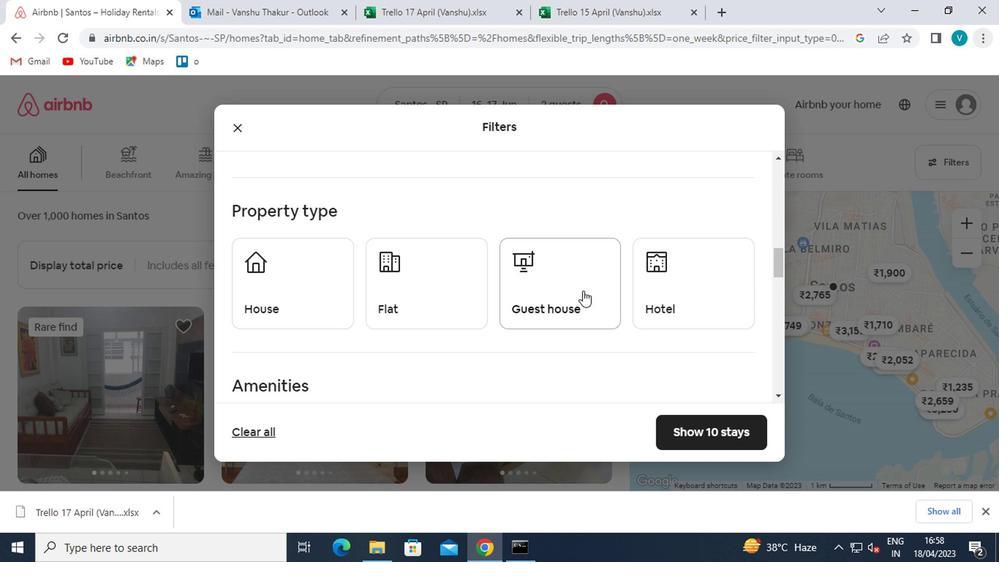 
Action: Mouse scrolled (654, 291) with delta (0, 0)
Screenshot: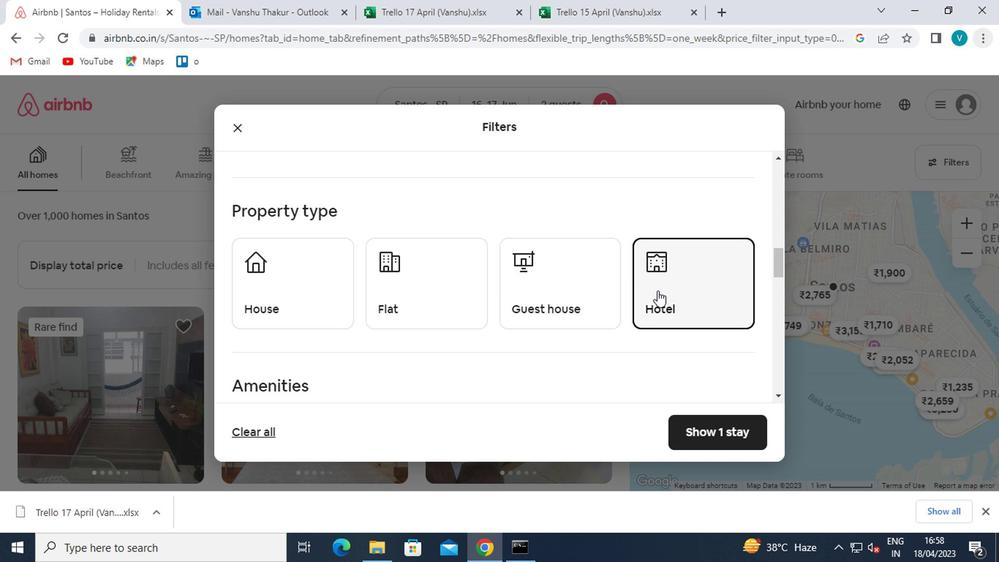 
Action: Mouse scrolled (654, 291) with delta (0, 0)
Screenshot: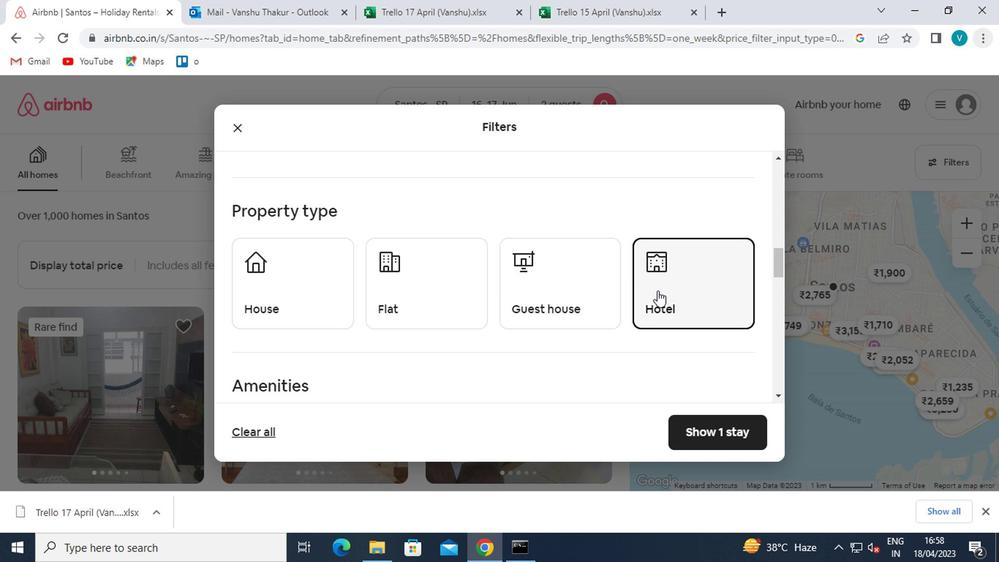 
Action: Mouse moved to (542, 330)
Screenshot: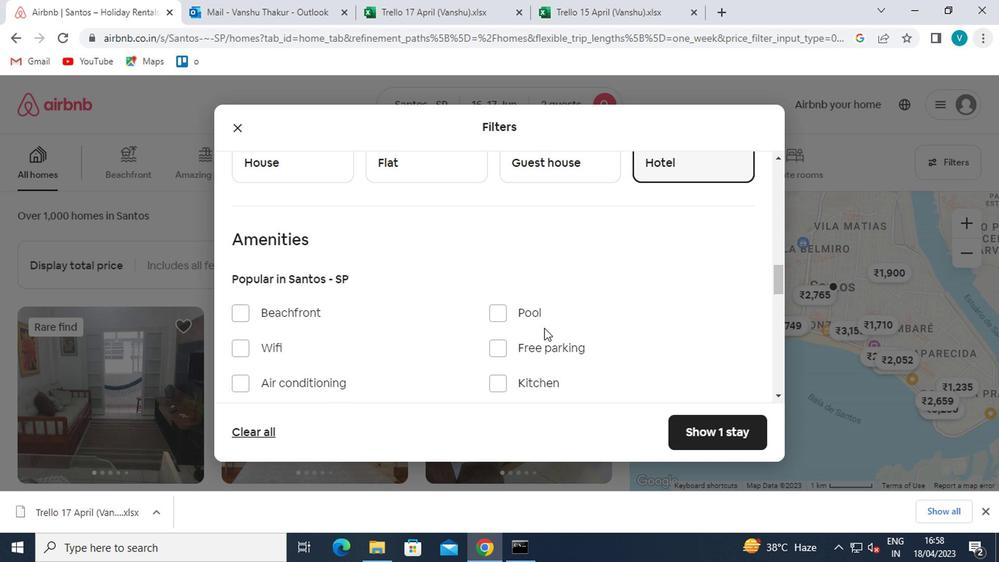 
Action: Mouse scrolled (542, 330) with delta (0, 0)
Screenshot: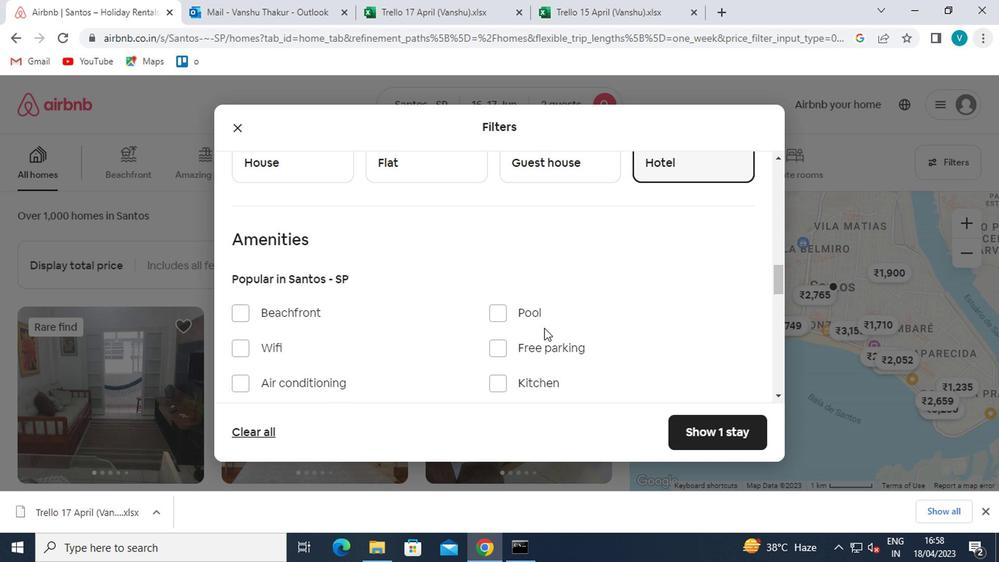 
Action: Mouse moved to (542, 331)
Screenshot: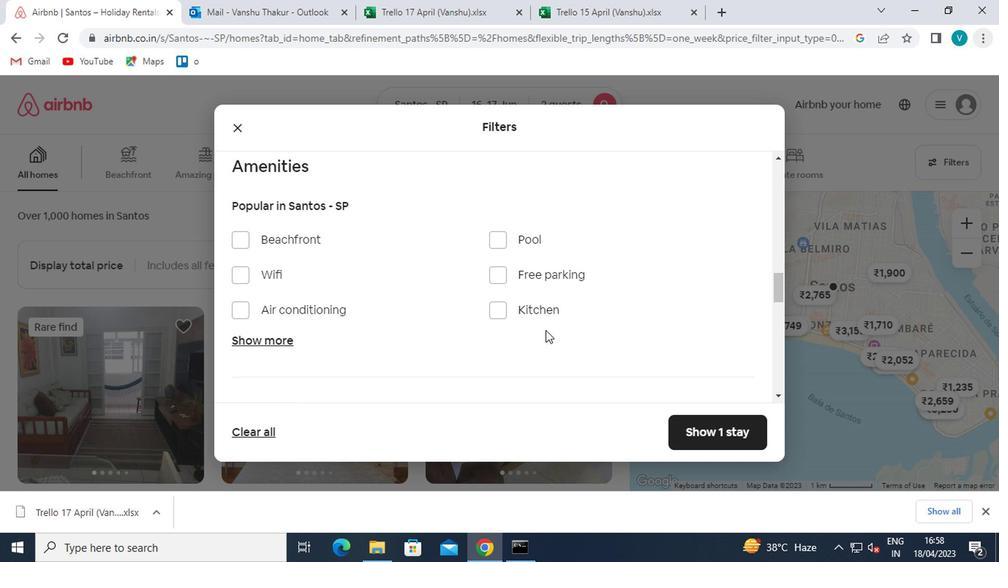 
Action: Mouse scrolled (542, 330) with delta (0, -1)
Screenshot: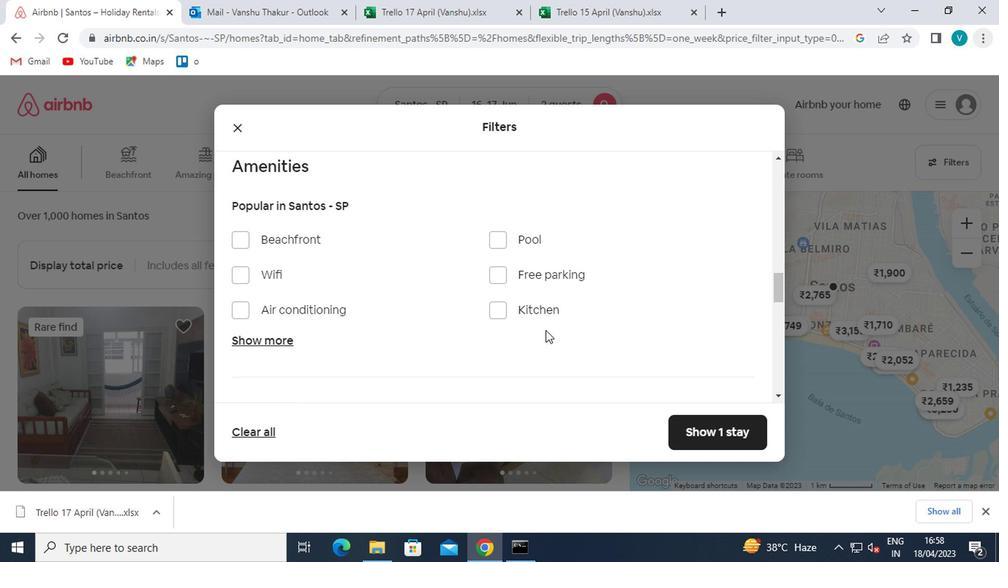 
Action: Mouse scrolled (542, 330) with delta (0, -1)
Screenshot: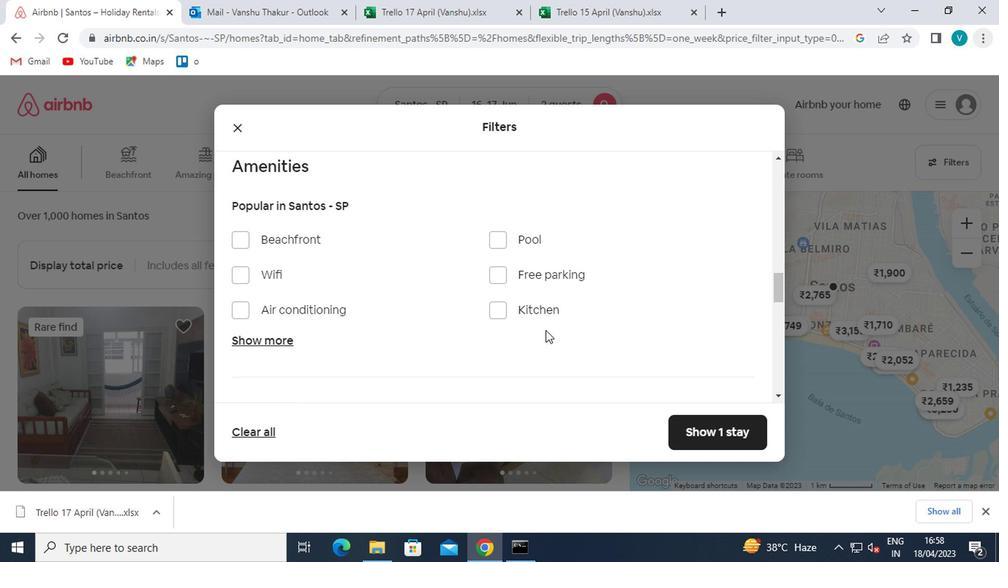 
Action: Mouse scrolled (542, 330) with delta (0, -1)
Screenshot: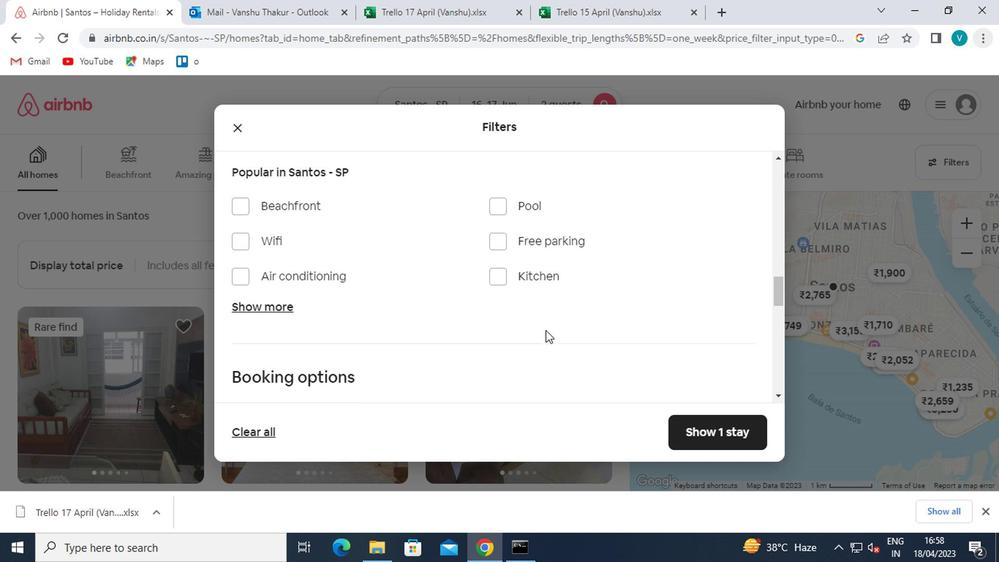 
Action: Mouse scrolled (542, 330) with delta (0, -1)
Screenshot: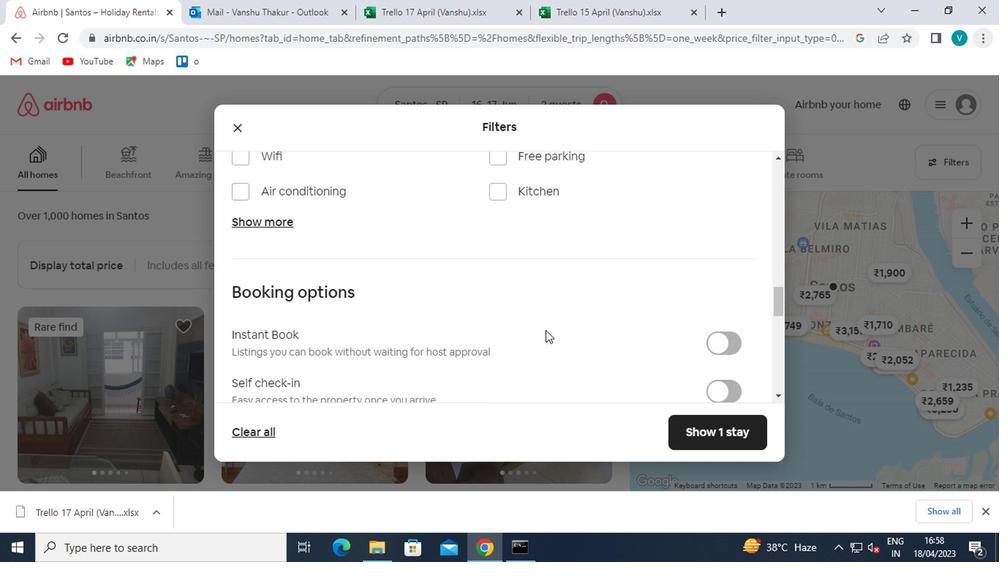 
Action: Mouse moved to (707, 219)
Screenshot: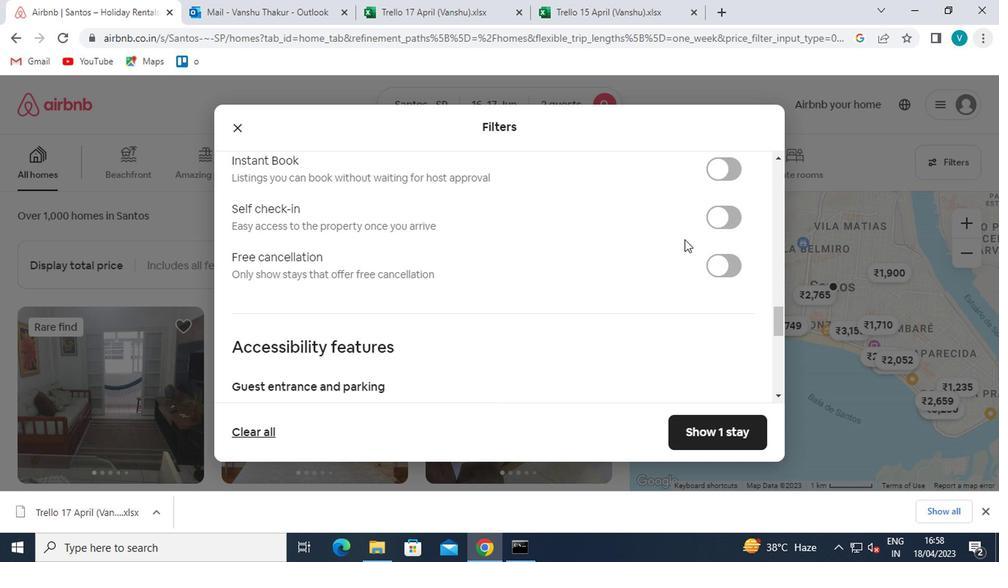 
Action: Mouse pressed left at (707, 219)
Screenshot: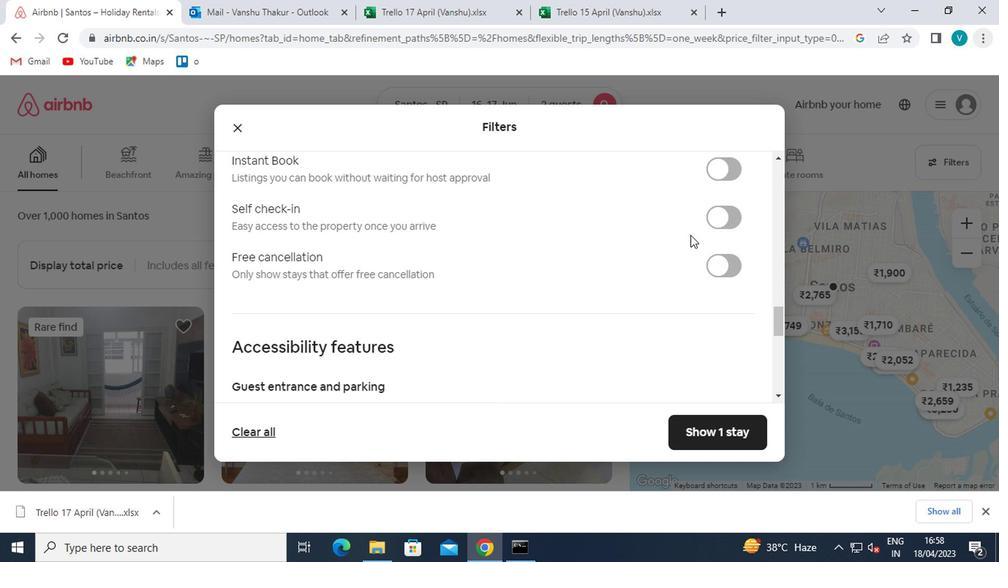 
Action: Mouse moved to (700, 221)
Screenshot: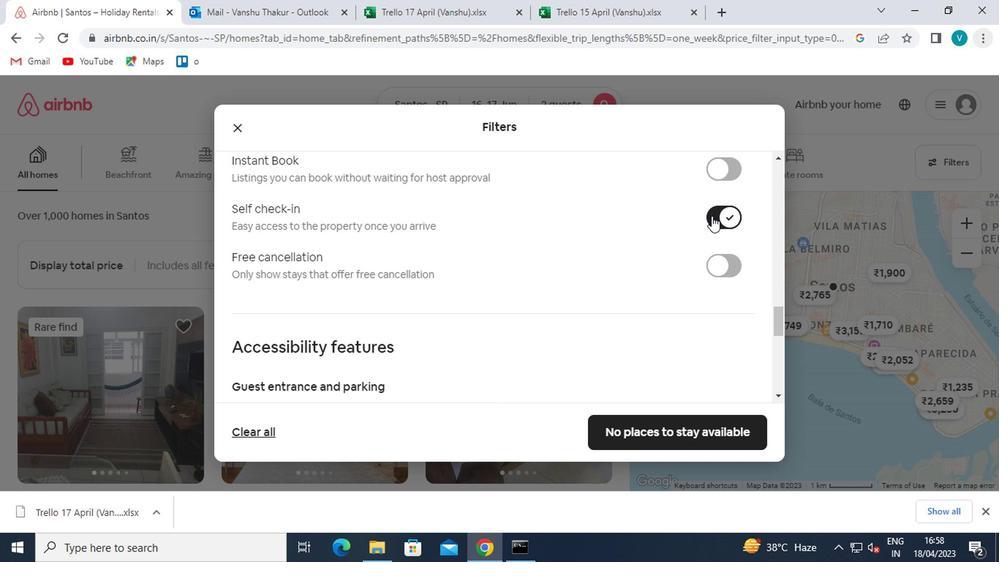 
Action: Mouse scrolled (700, 220) with delta (0, 0)
Screenshot: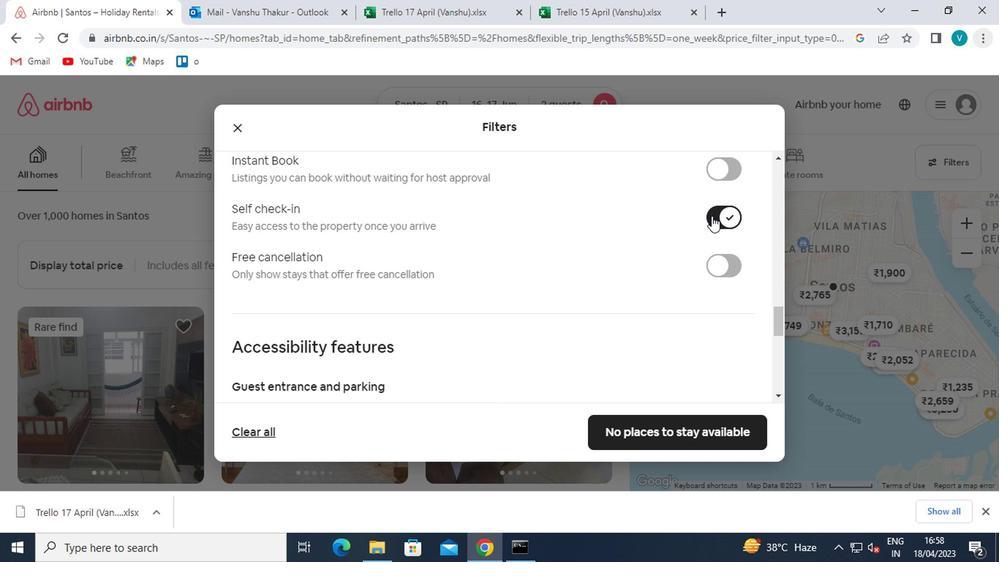 
Action: Mouse moved to (698, 222)
Screenshot: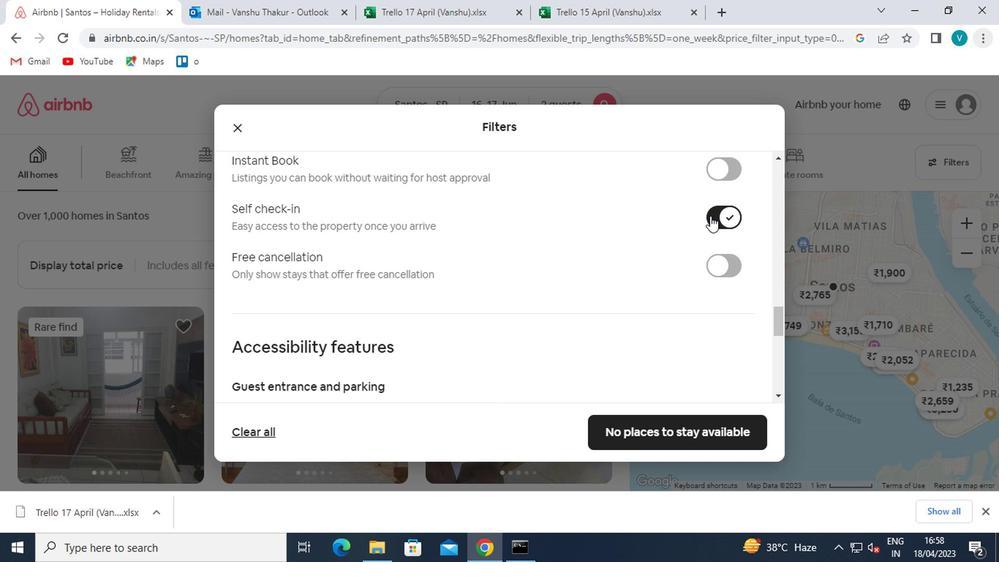 
Action: Mouse scrolled (698, 222) with delta (0, 0)
Screenshot: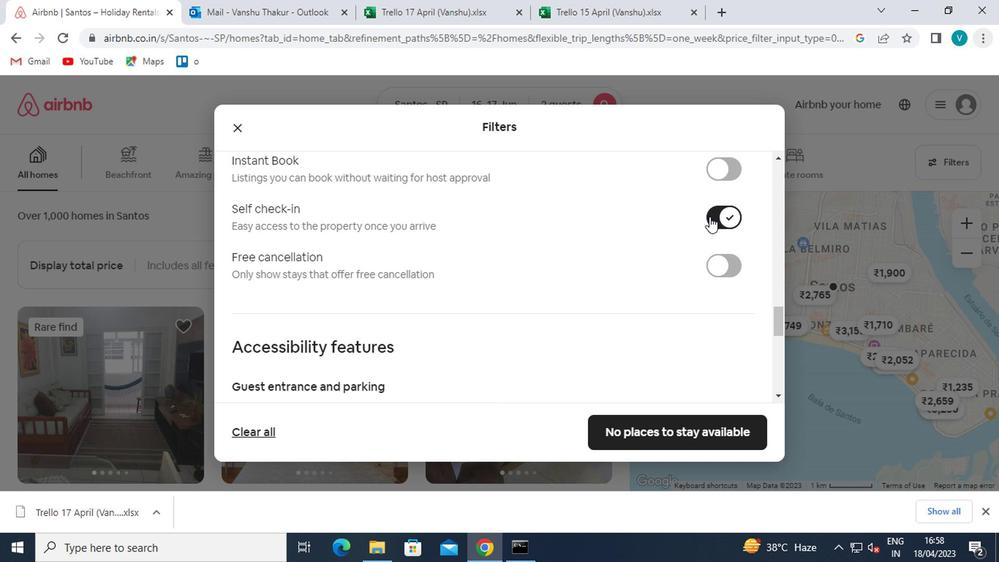 
Action: Mouse moved to (696, 223)
Screenshot: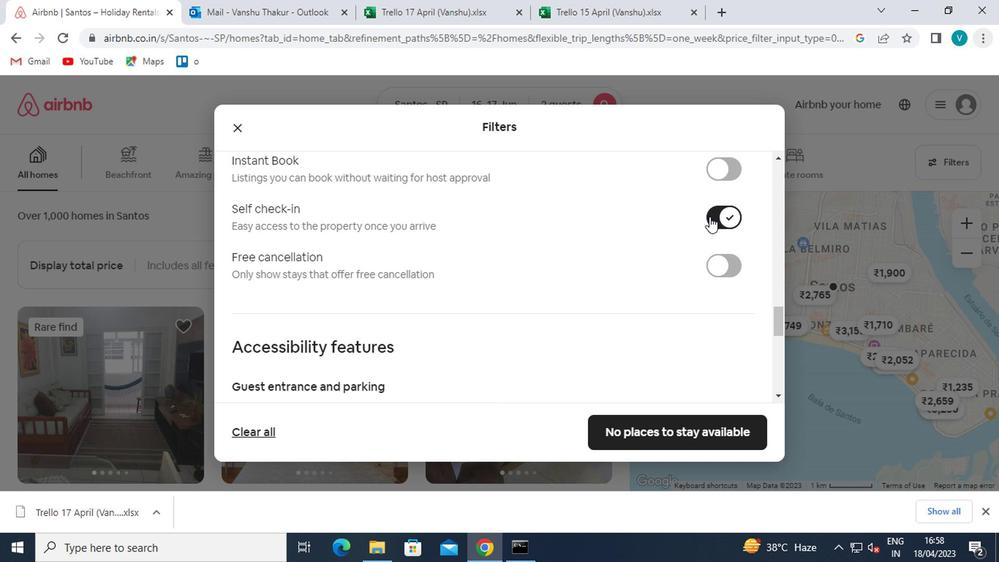 
Action: Mouse scrolled (696, 222) with delta (0, -1)
Screenshot: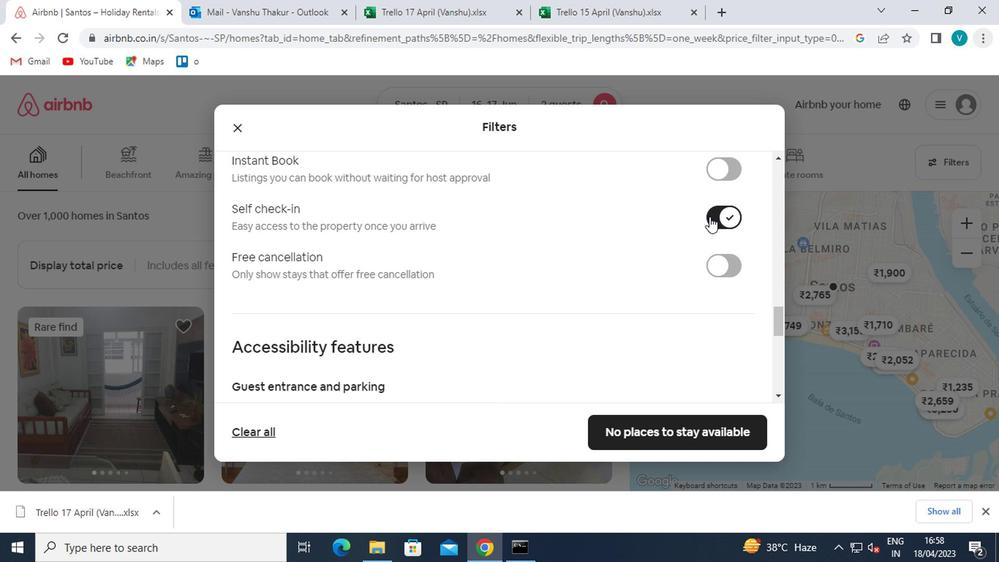 
Action: Mouse moved to (694, 224)
Screenshot: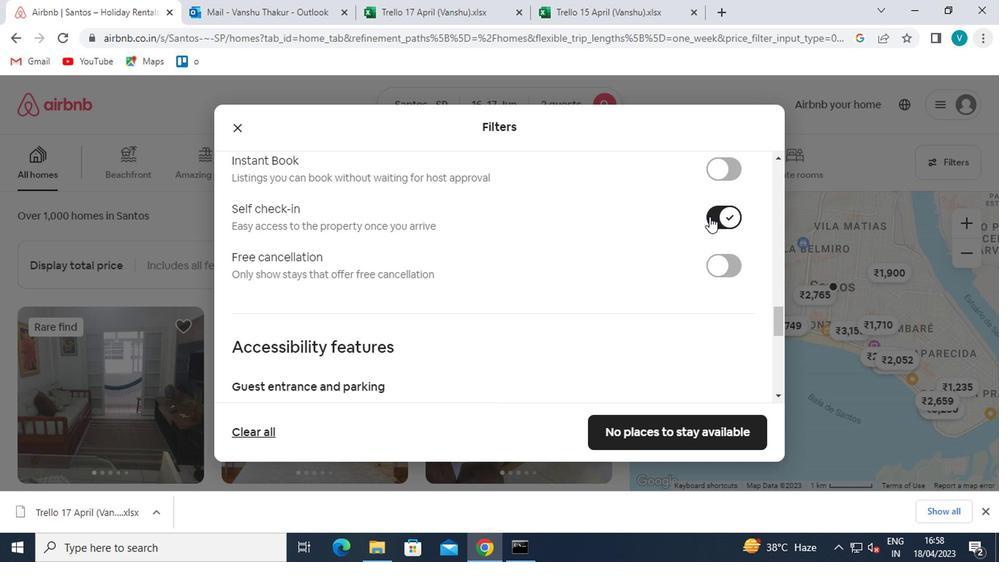 
Action: Mouse scrolled (694, 224) with delta (0, 0)
Screenshot: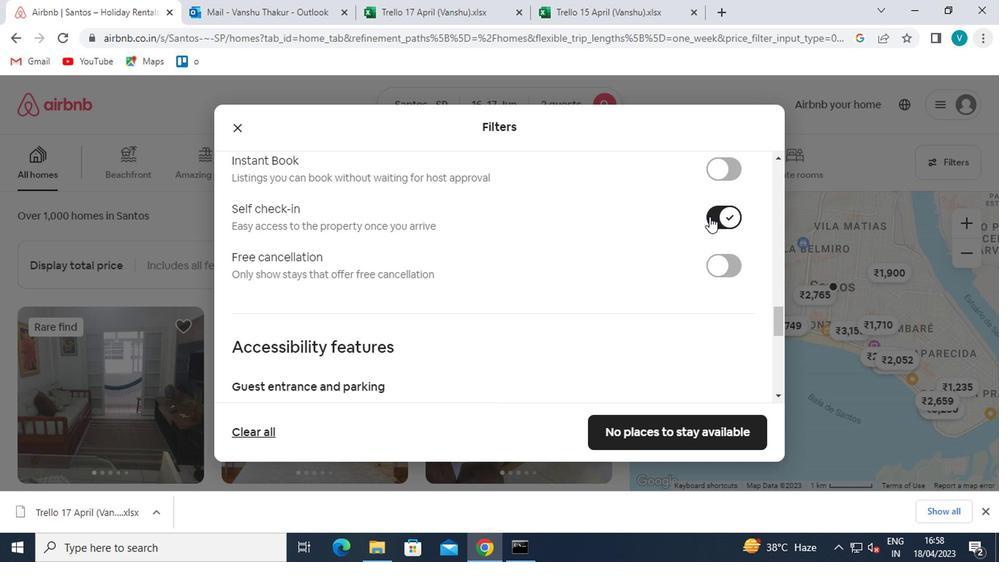 
Action: Mouse moved to (693, 226)
Screenshot: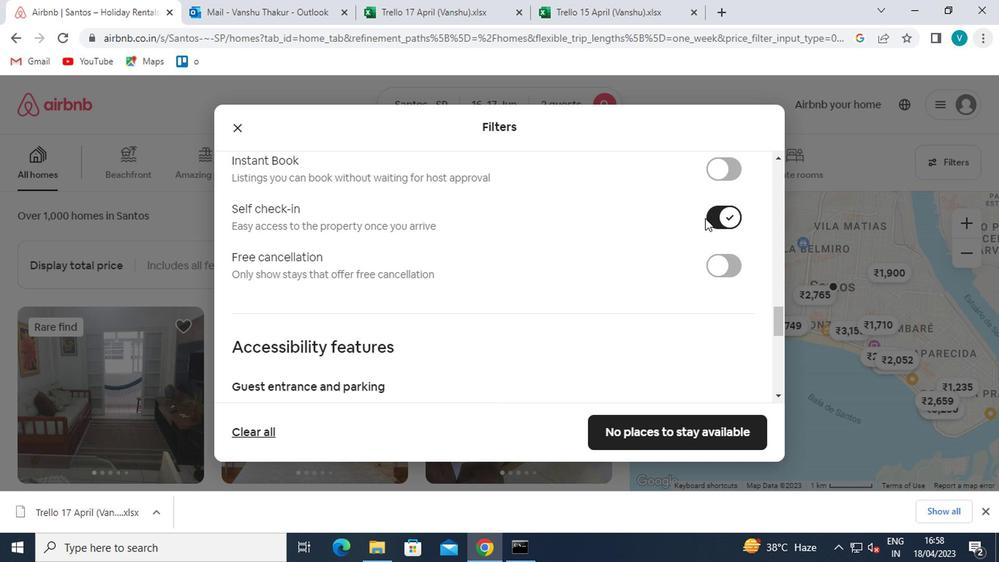 
Action: Mouse scrolled (693, 225) with delta (0, 0)
Screenshot: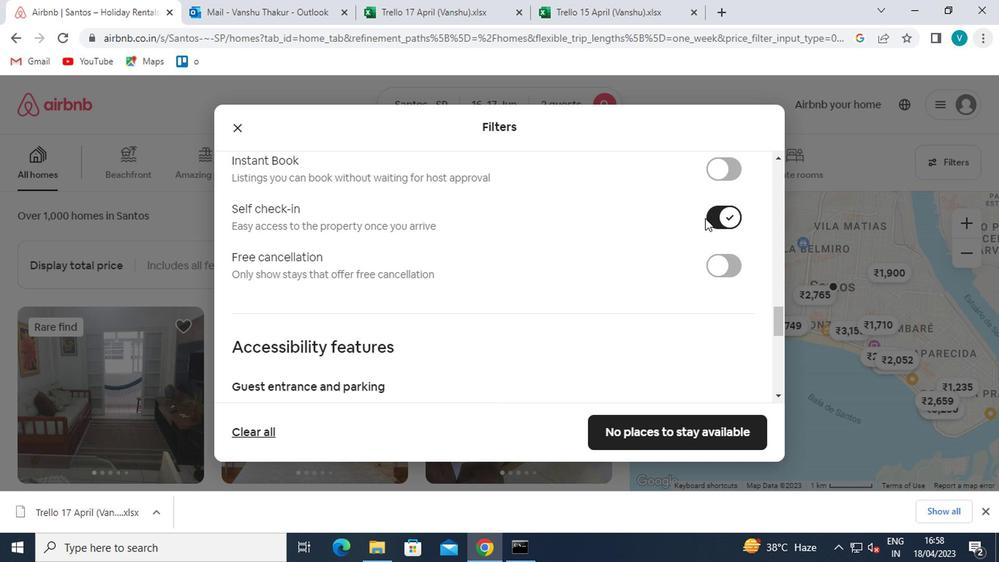 
Action: Mouse moved to (571, 301)
Screenshot: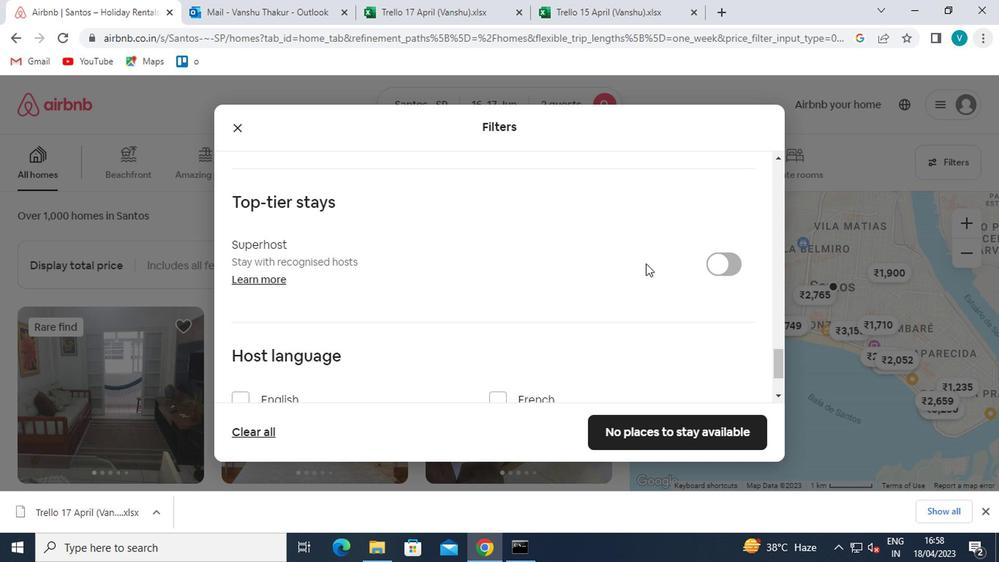 
Action: Mouse scrolled (571, 300) with delta (0, 0)
Screenshot: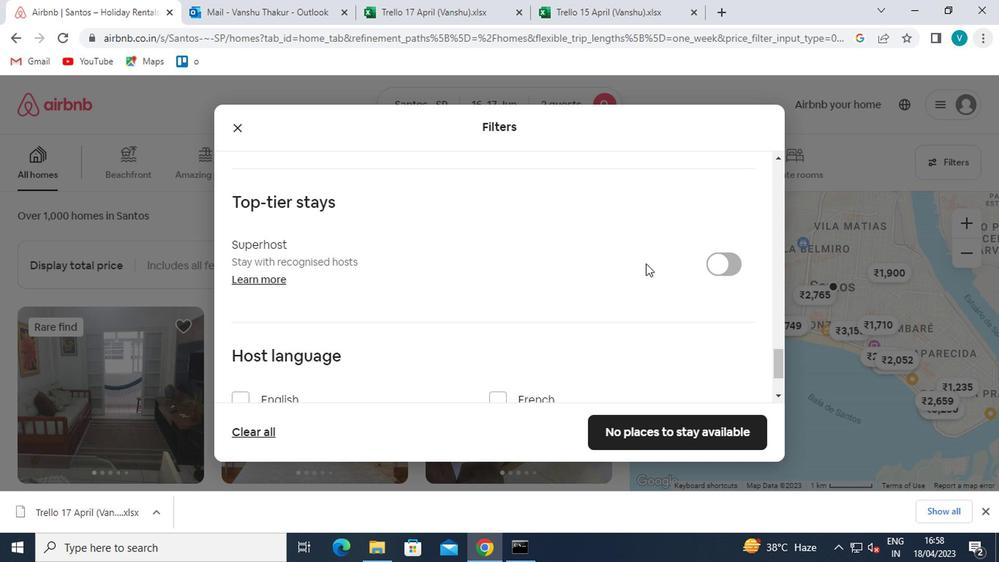 
Action: Mouse moved to (570, 301)
Screenshot: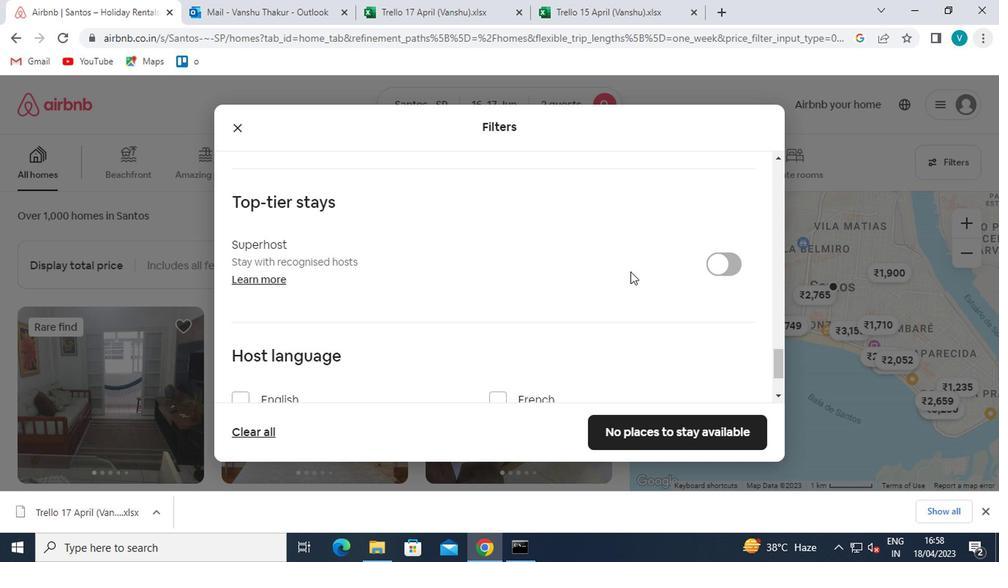 
Action: Mouse scrolled (570, 300) with delta (0, 0)
Screenshot: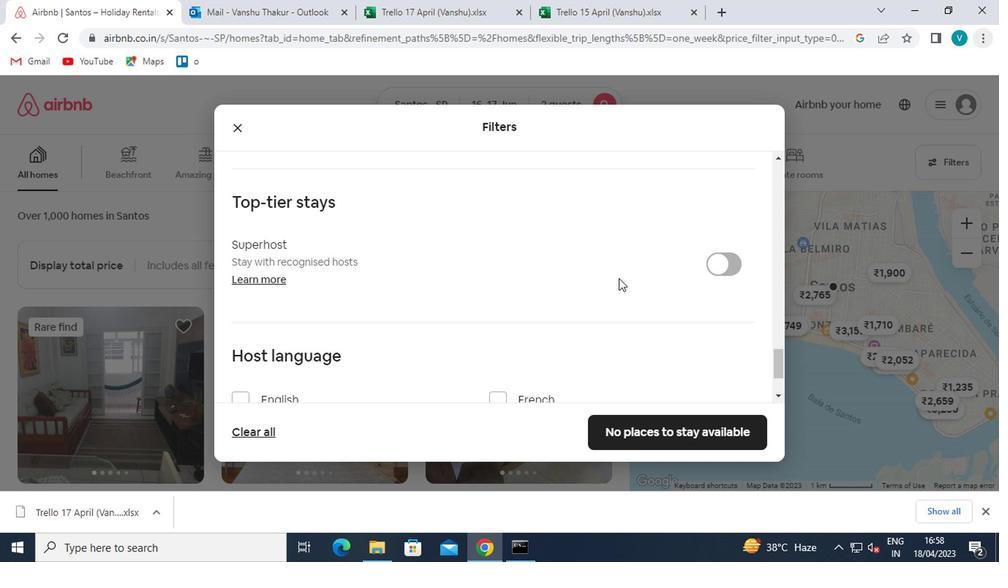 
Action: Mouse moved to (257, 370)
Screenshot: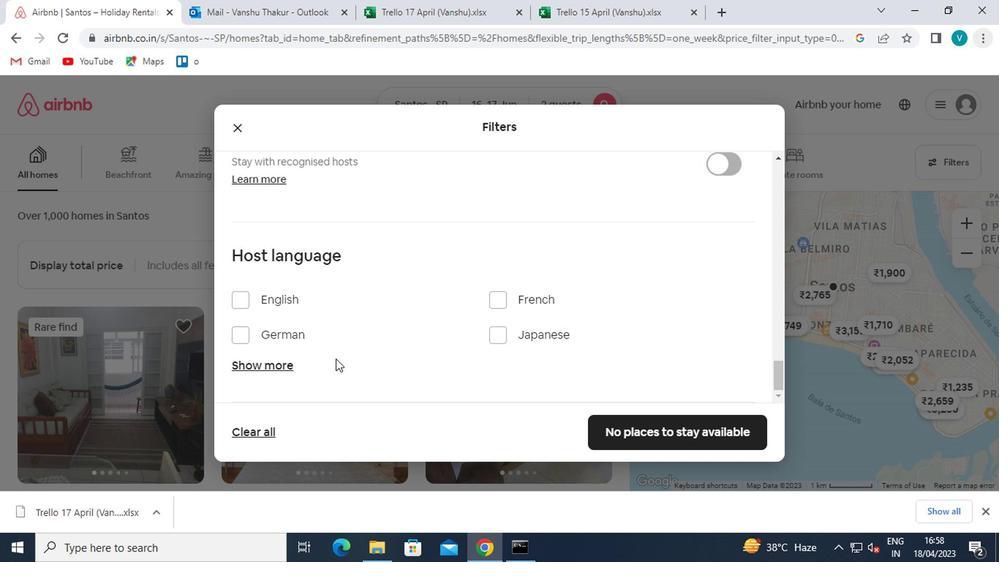
Action: Mouse pressed left at (257, 370)
Screenshot: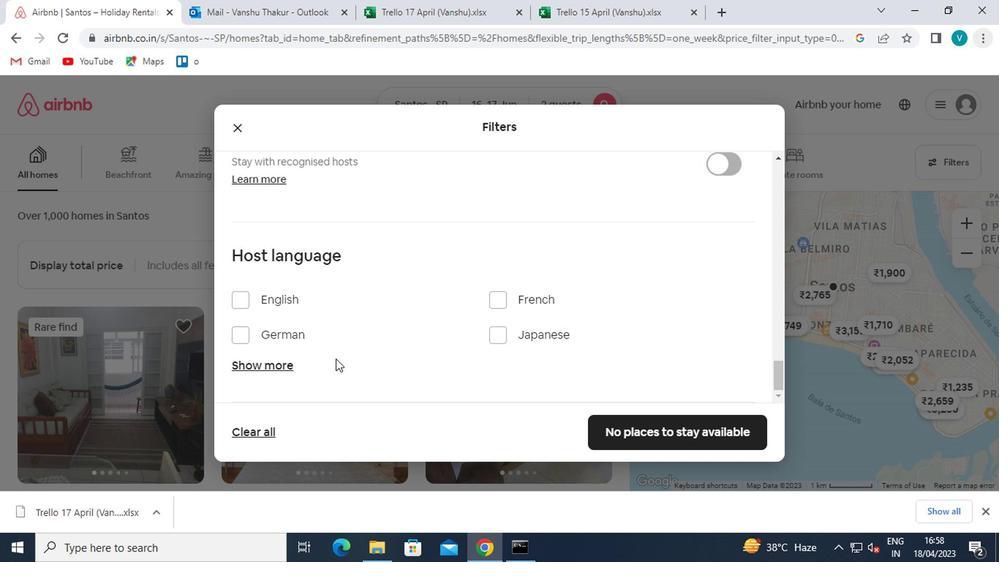 
Action: Mouse moved to (260, 365)
Screenshot: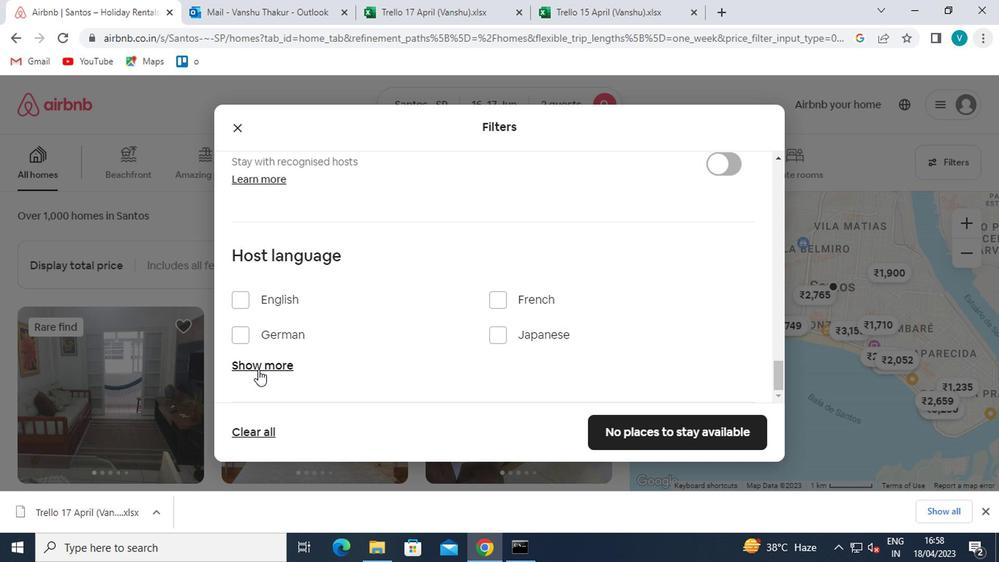 
Action: Mouse scrolled (260, 364) with delta (0, 0)
Screenshot: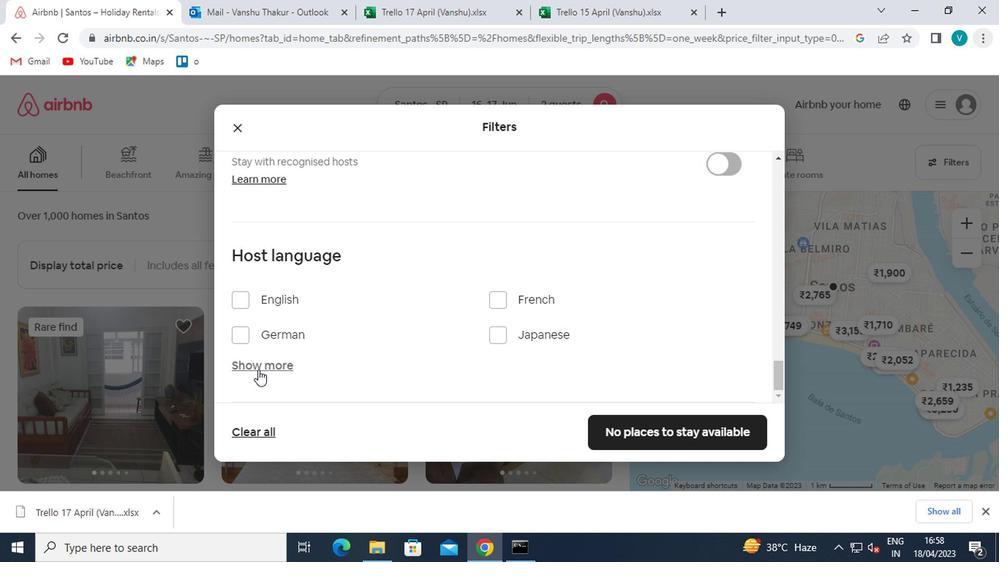 
Action: Mouse scrolled (260, 364) with delta (0, 0)
Screenshot: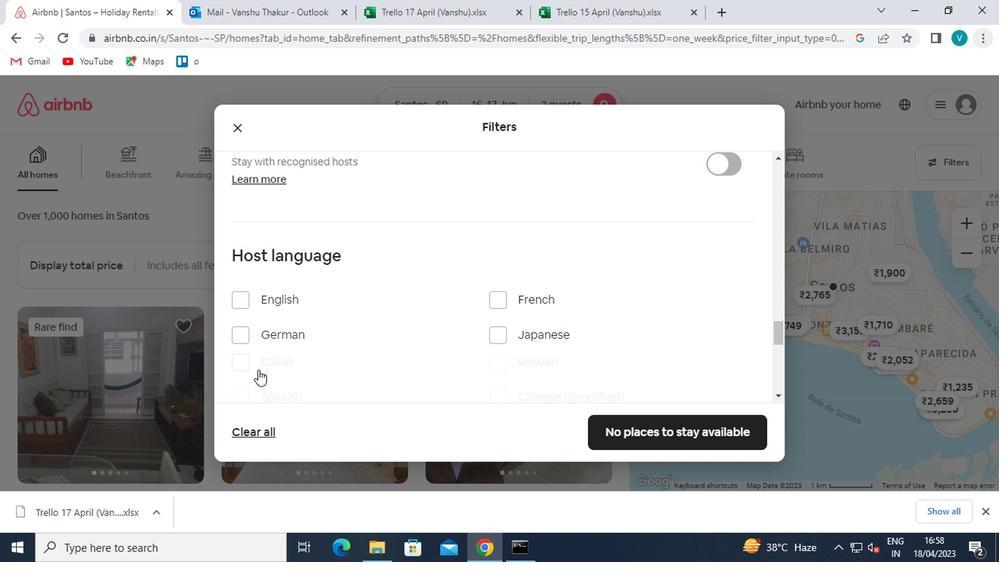 
Action: Mouse moved to (226, 257)
Screenshot: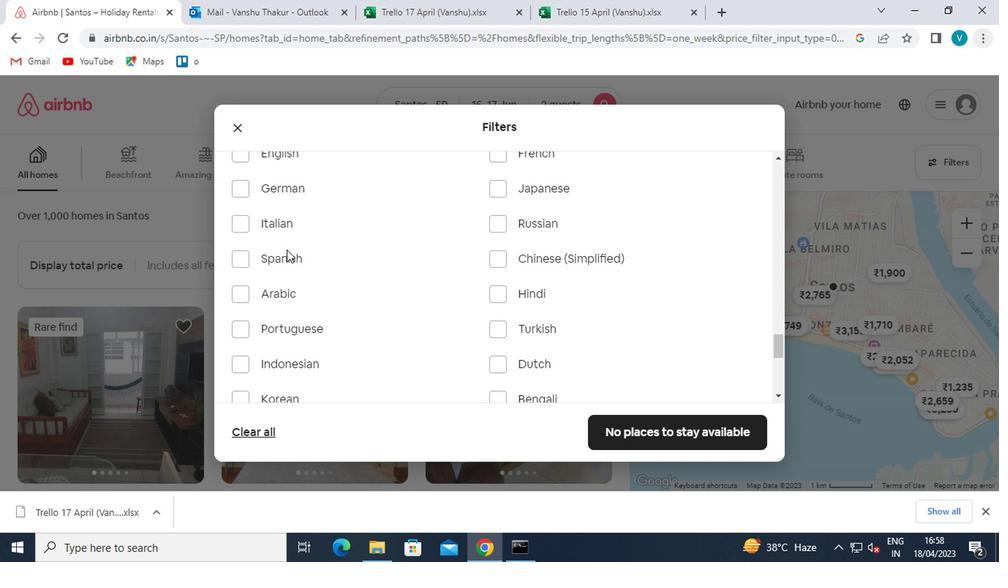 
Action: Mouse pressed left at (226, 257)
Screenshot: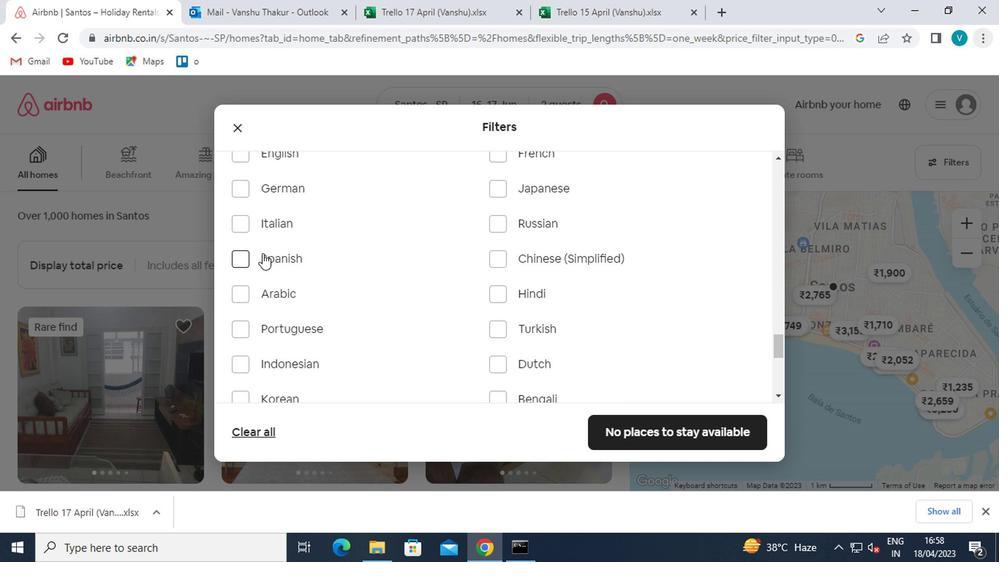 
Action: Mouse moved to (243, 262)
Screenshot: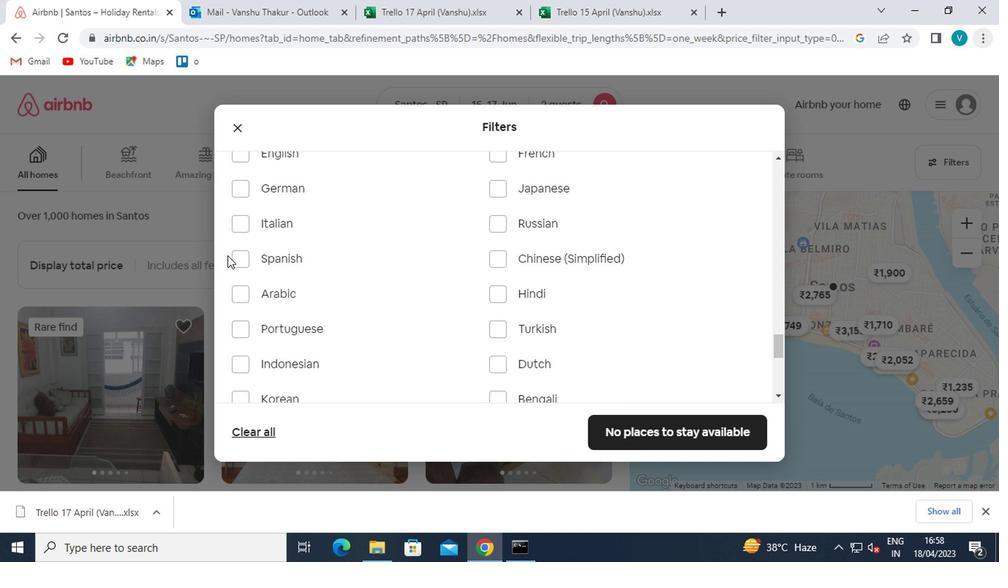 
Action: Mouse pressed left at (243, 262)
Screenshot: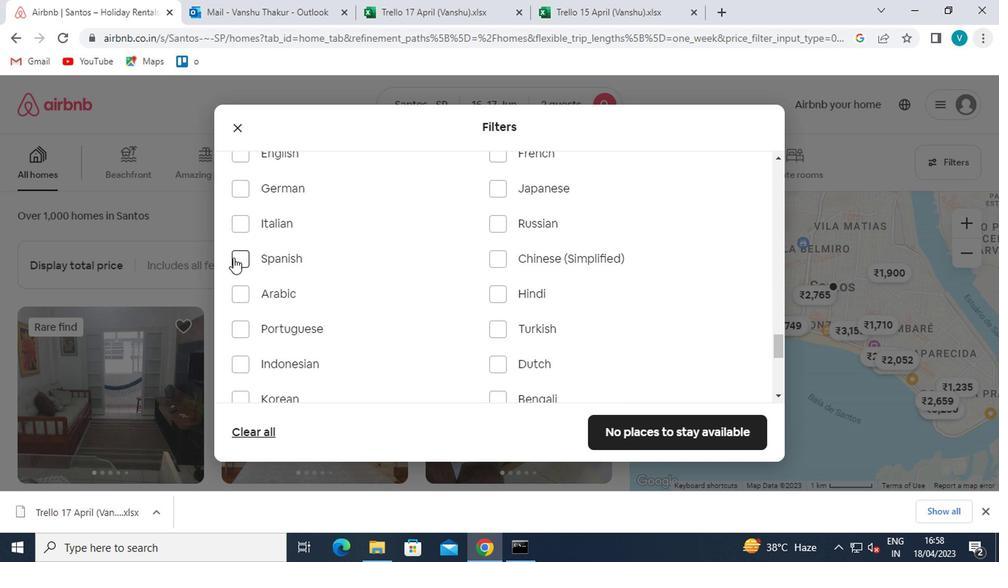 
Action: Mouse moved to (674, 423)
Screenshot: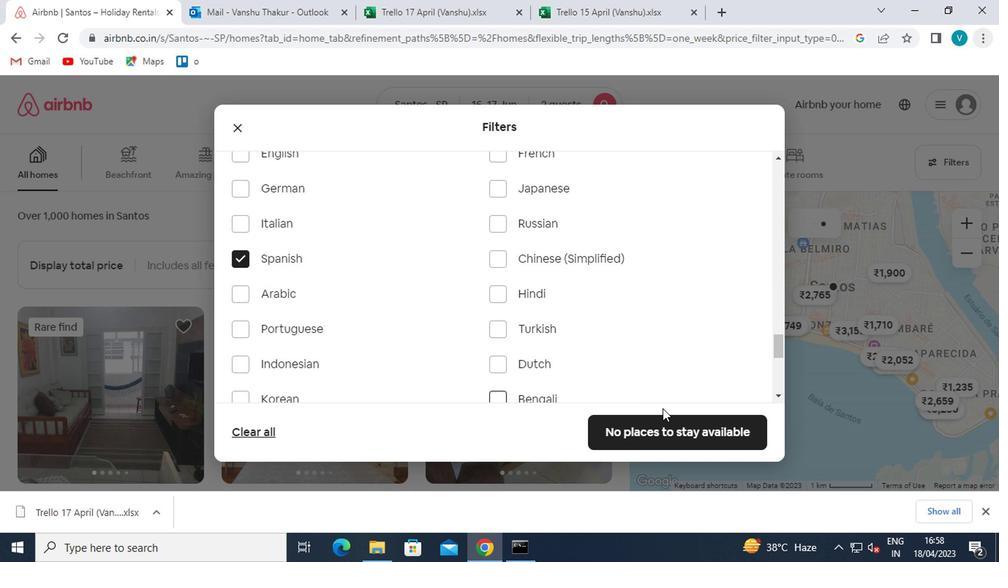 
Action: Mouse pressed left at (674, 423)
Screenshot: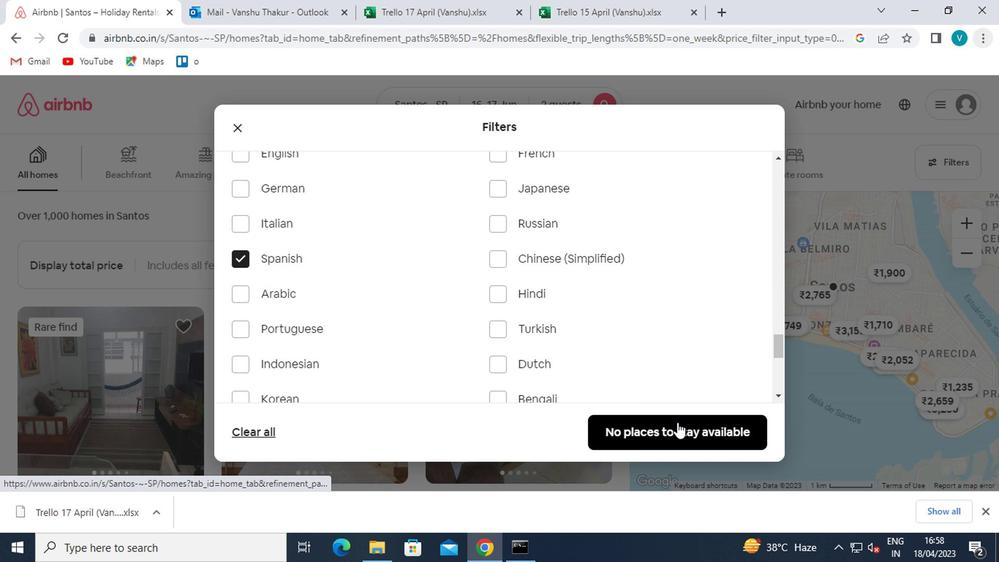 
Action: Mouse moved to (634, 392)
Screenshot: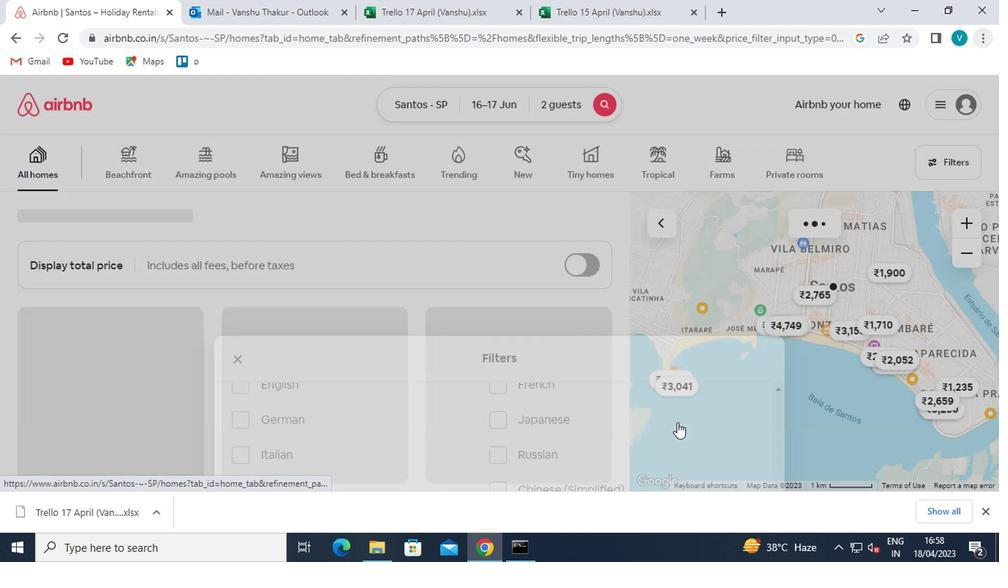 
